 Task: Create a due date automation trigger when advanced on, on the monday before a card is due add fields with all custom fields completed at 11:00 AM.
Action: Mouse moved to (1113, 326)
Screenshot: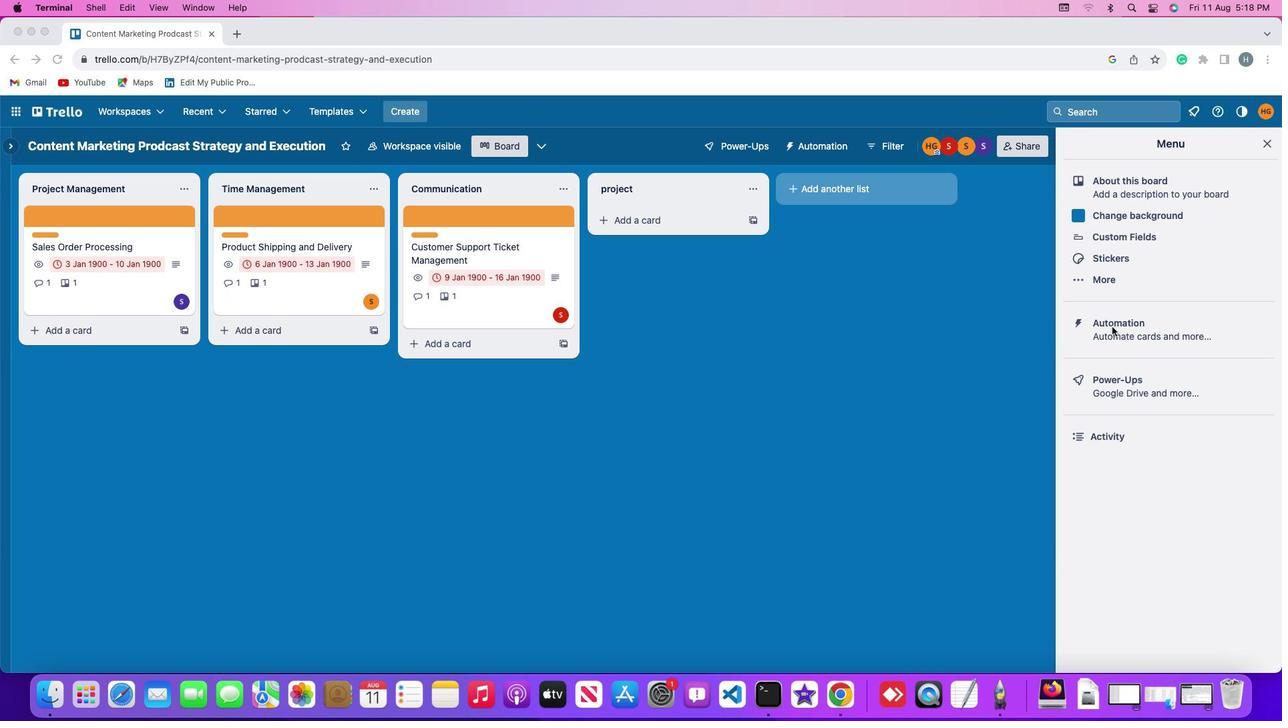 
Action: Mouse pressed left at (1113, 326)
Screenshot: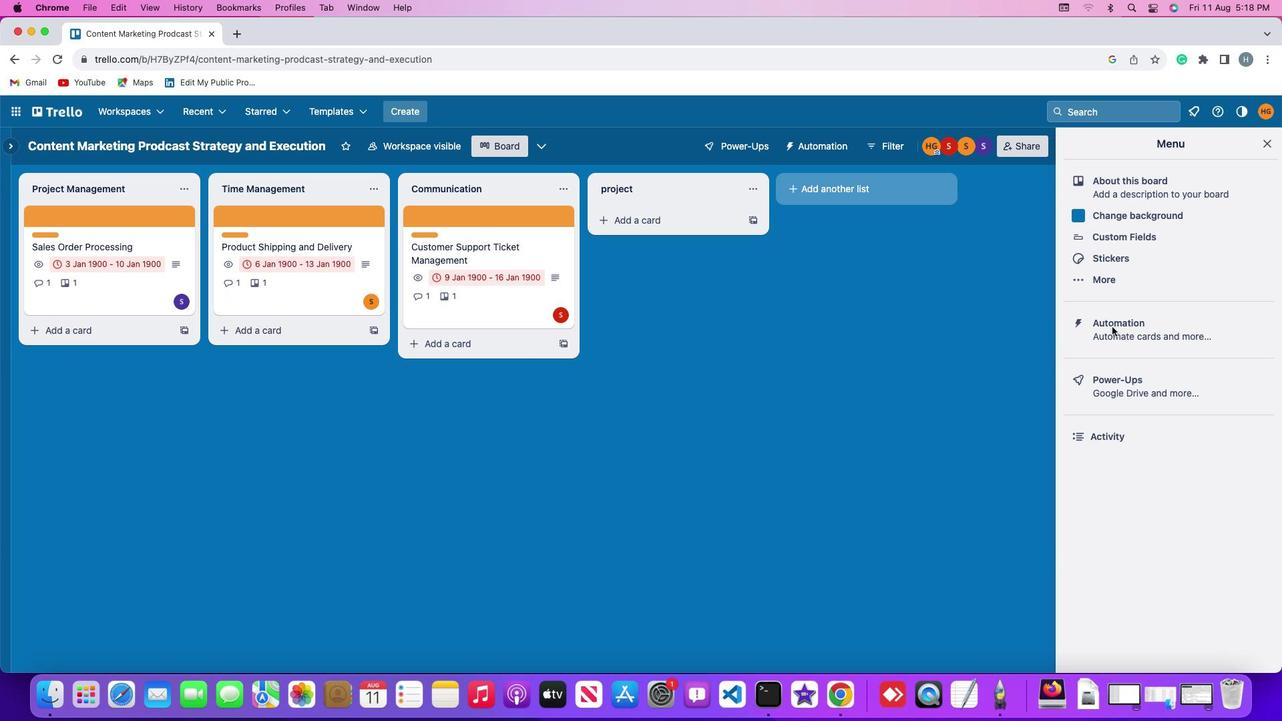
Action: Mouse pressed left at (1113, 326)
Screenshot: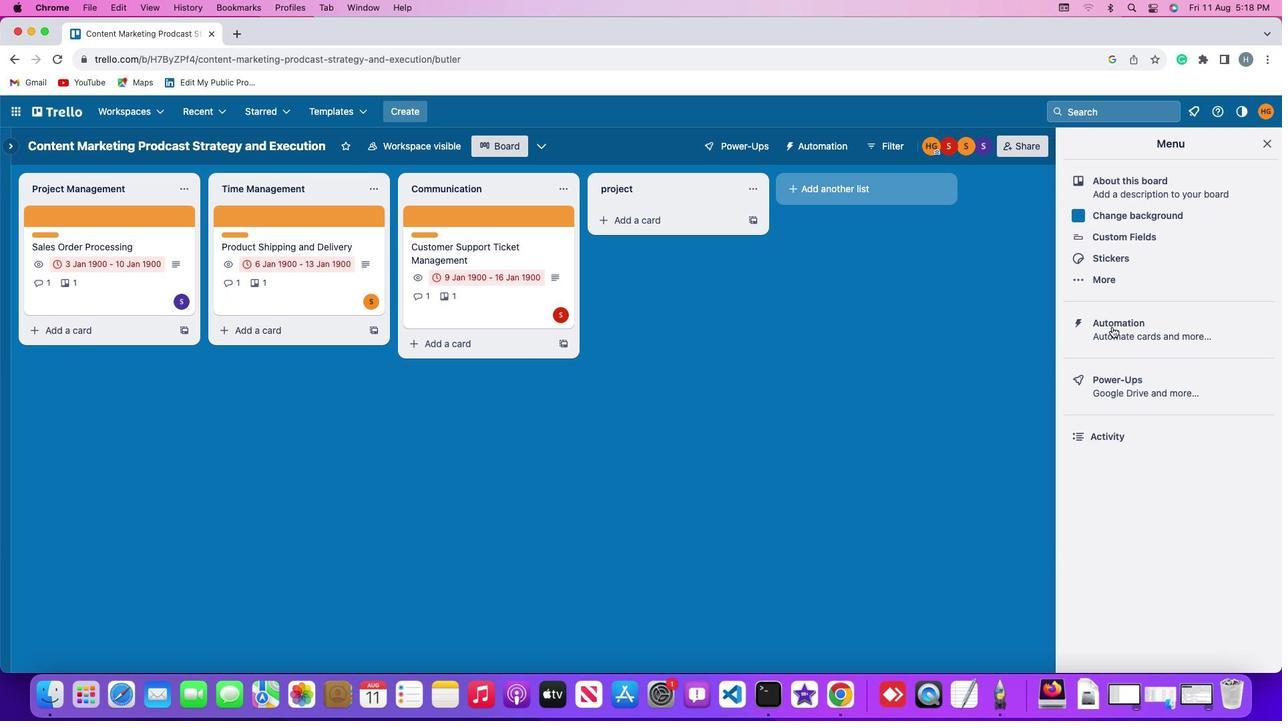 
Action: Mouse moved to (74, 319)
Screenshot: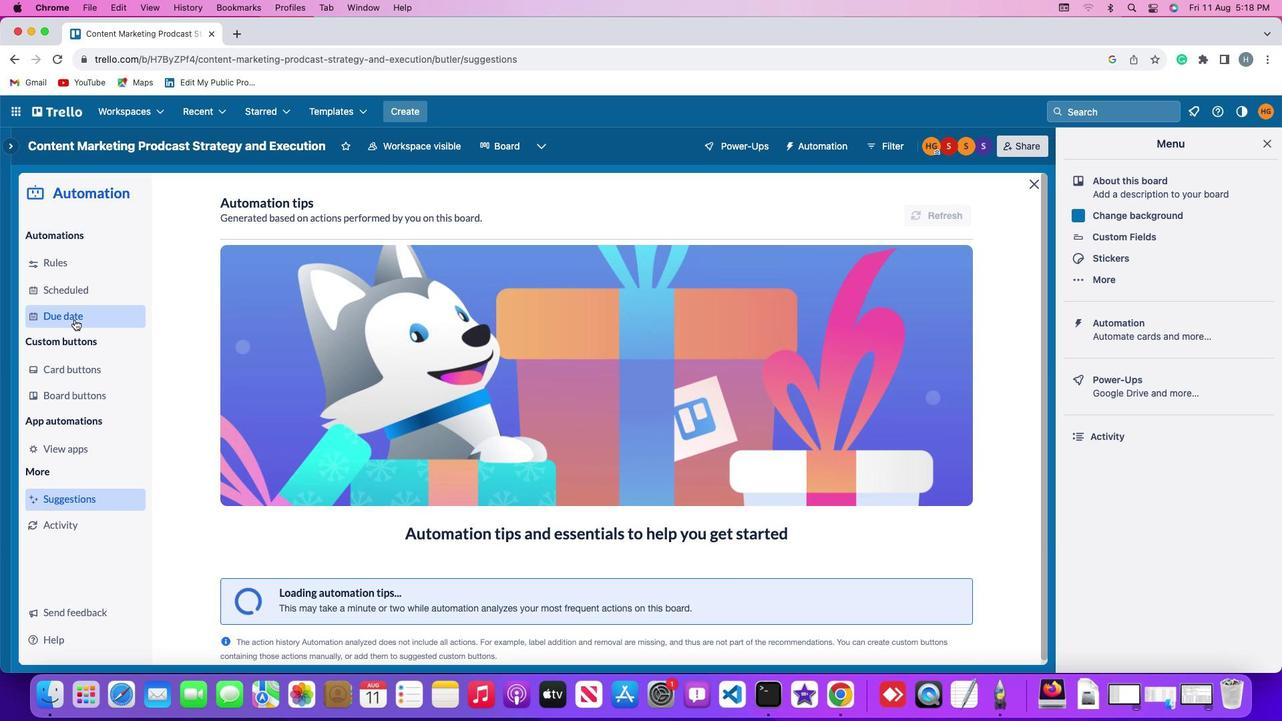 
Action: Mouse pressed left at (74, 319)
Screenshot: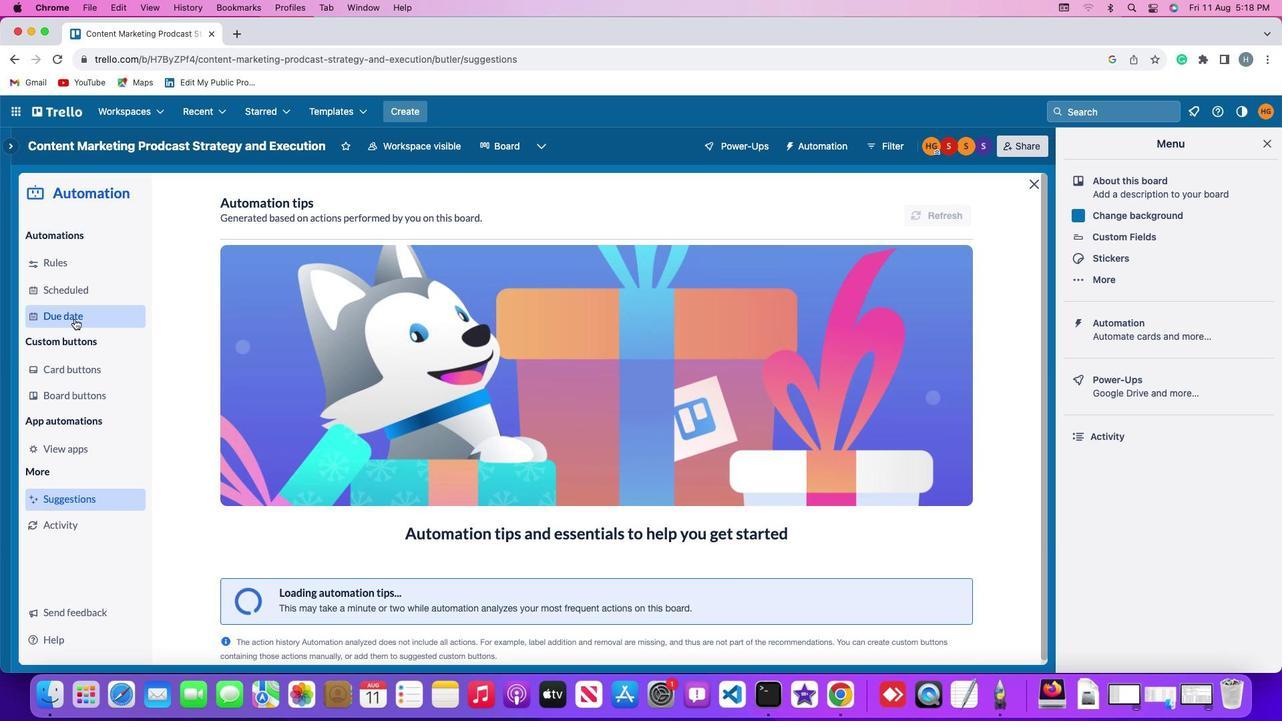 
Action: Mouse moved to (902, 208)
Screenshot: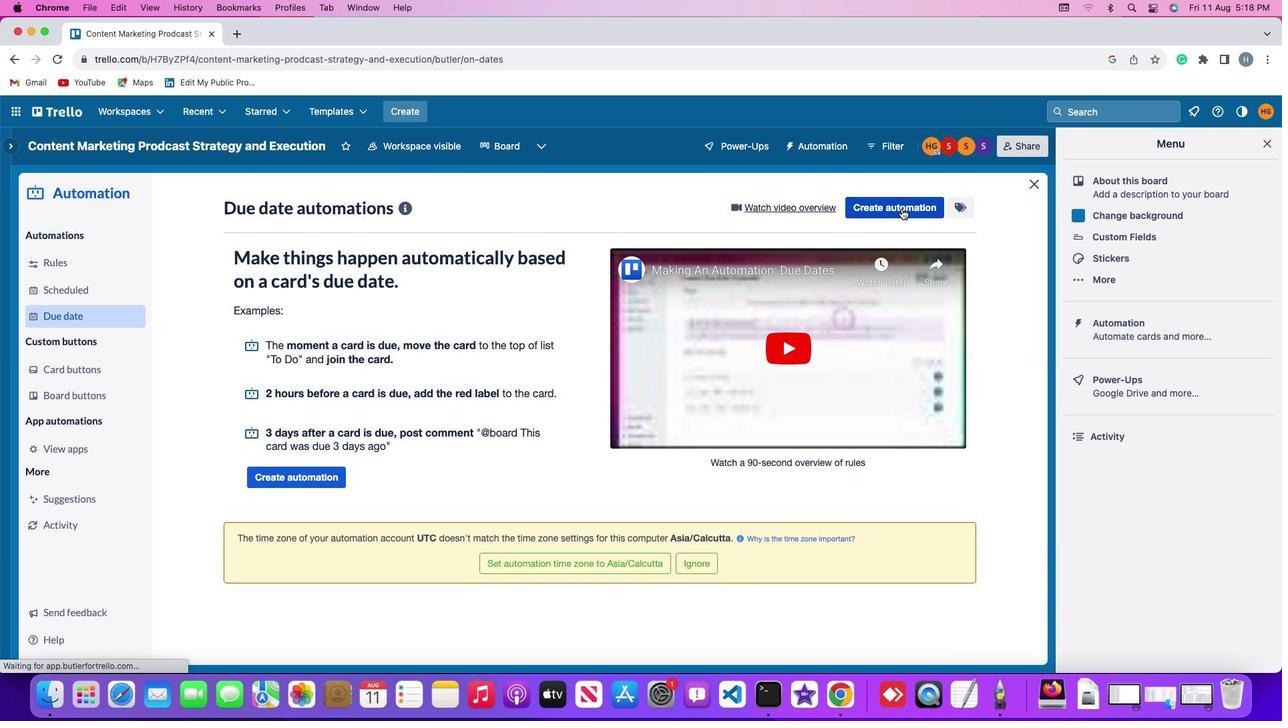 
Action: Mouse pressed left at (902, 208)
Screenshot: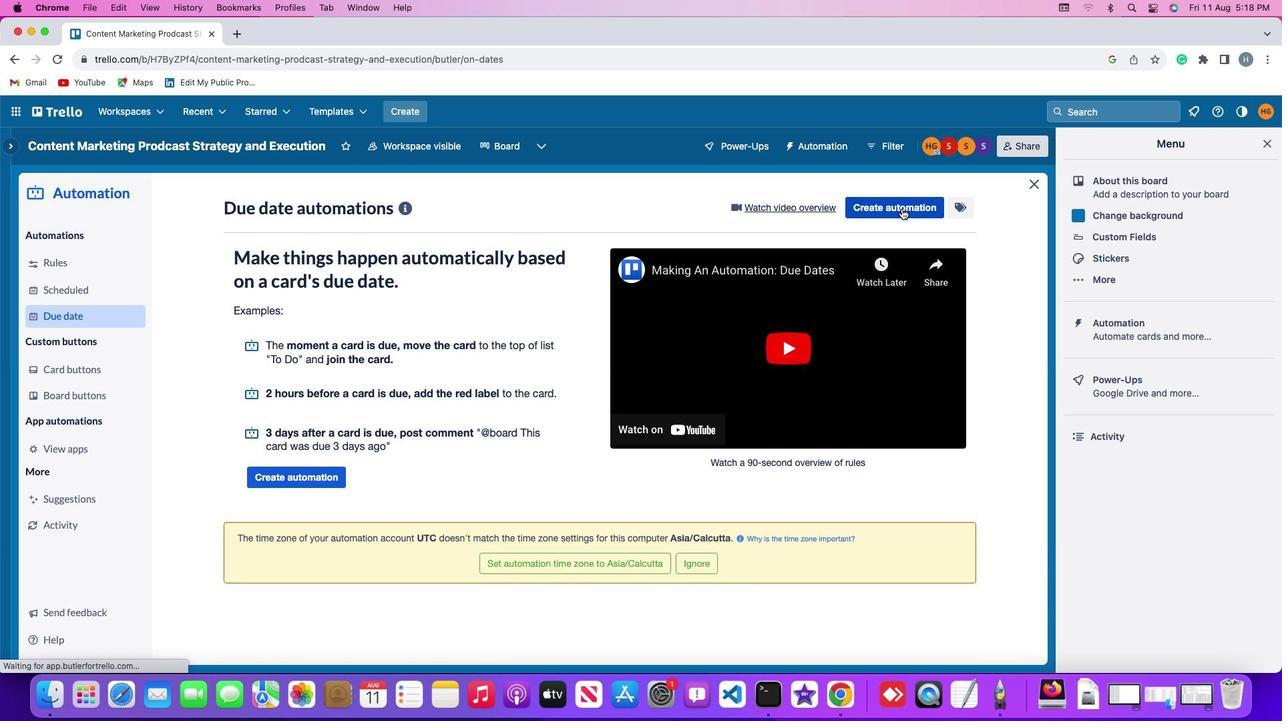 
Action: Mouse moved to (257, 333)
Screenshot: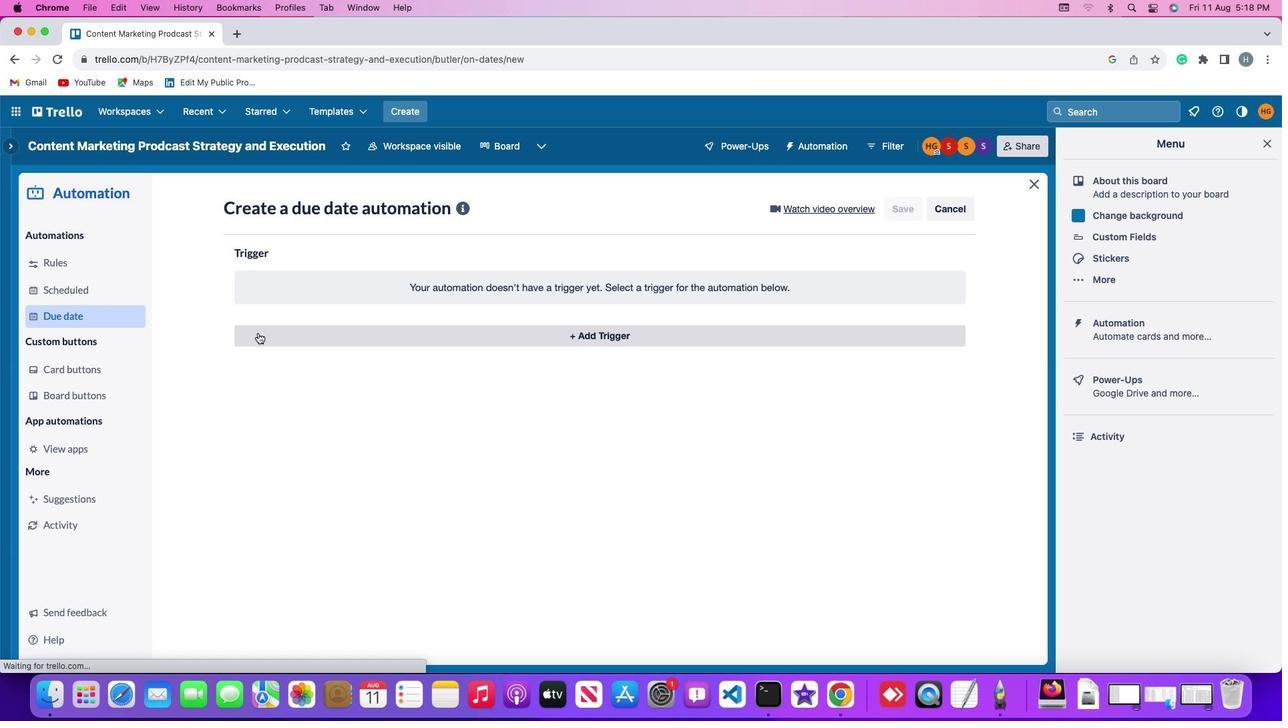 
Action: Mouse pressed left at (257, 333)
Screenshot: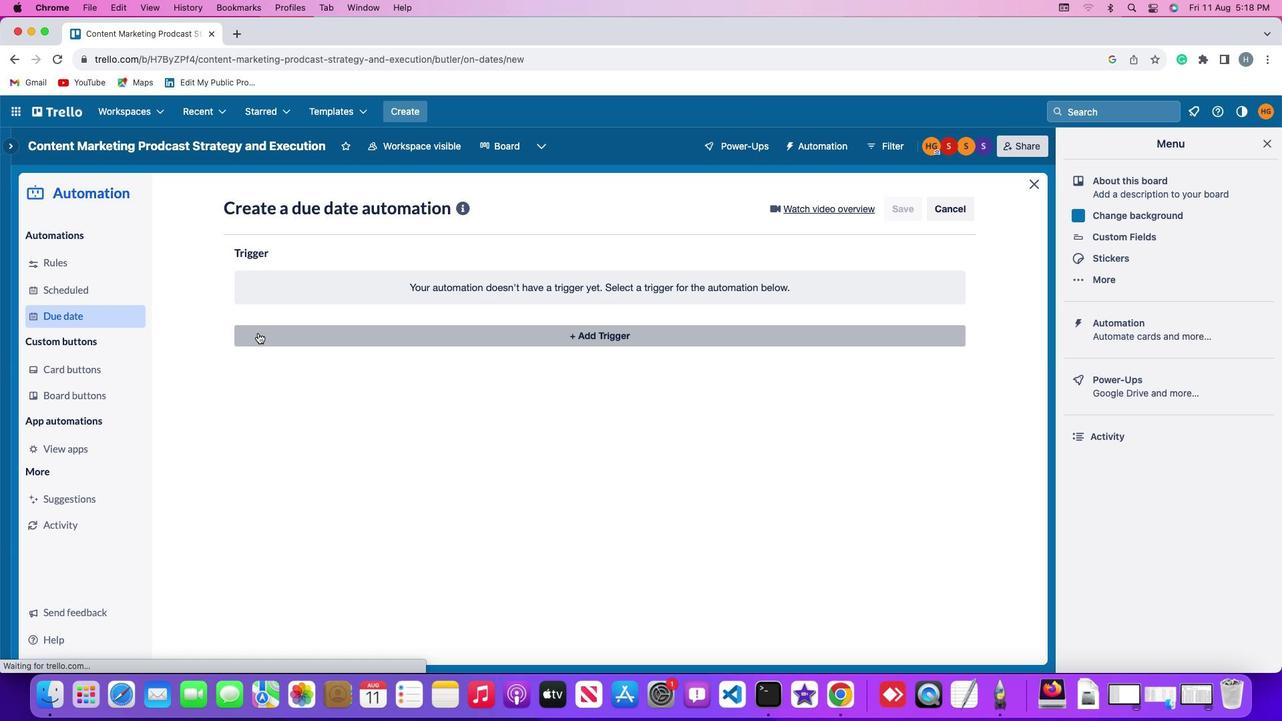
Action: Mouse moved to (294, 584)
Screenshot: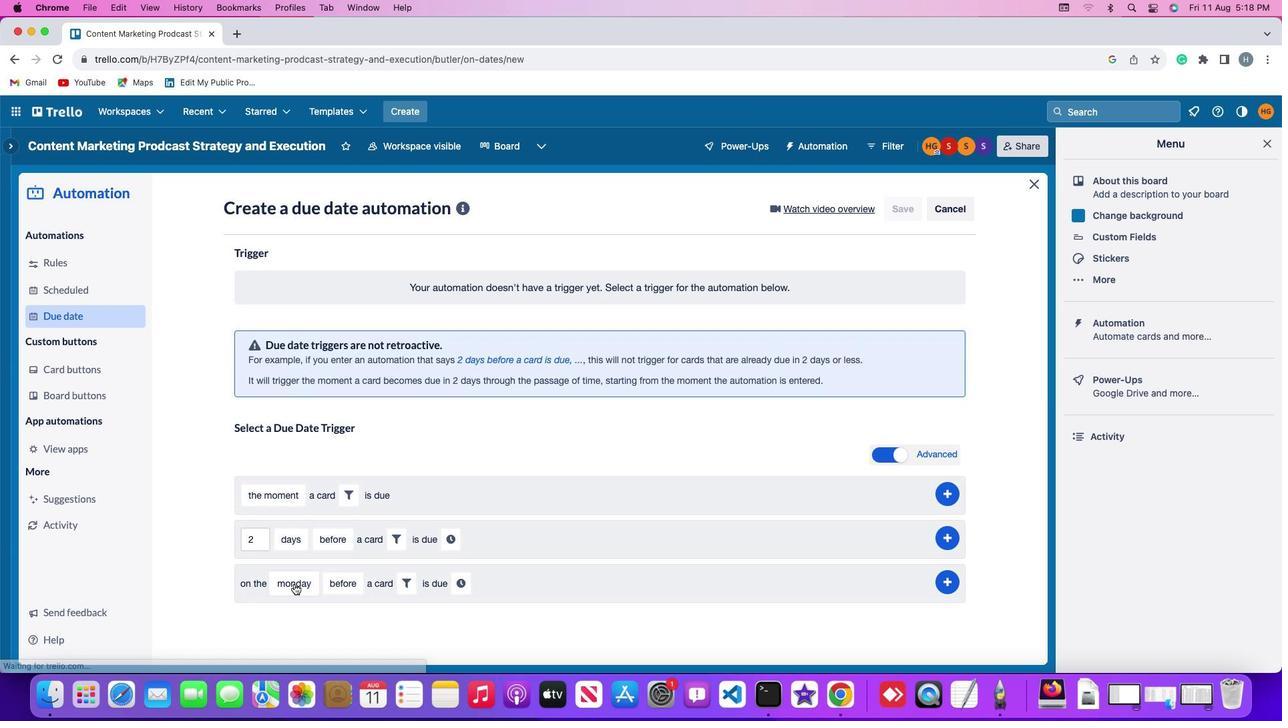 
Action: Mouse pressed left at (294, 584)
Screenshot: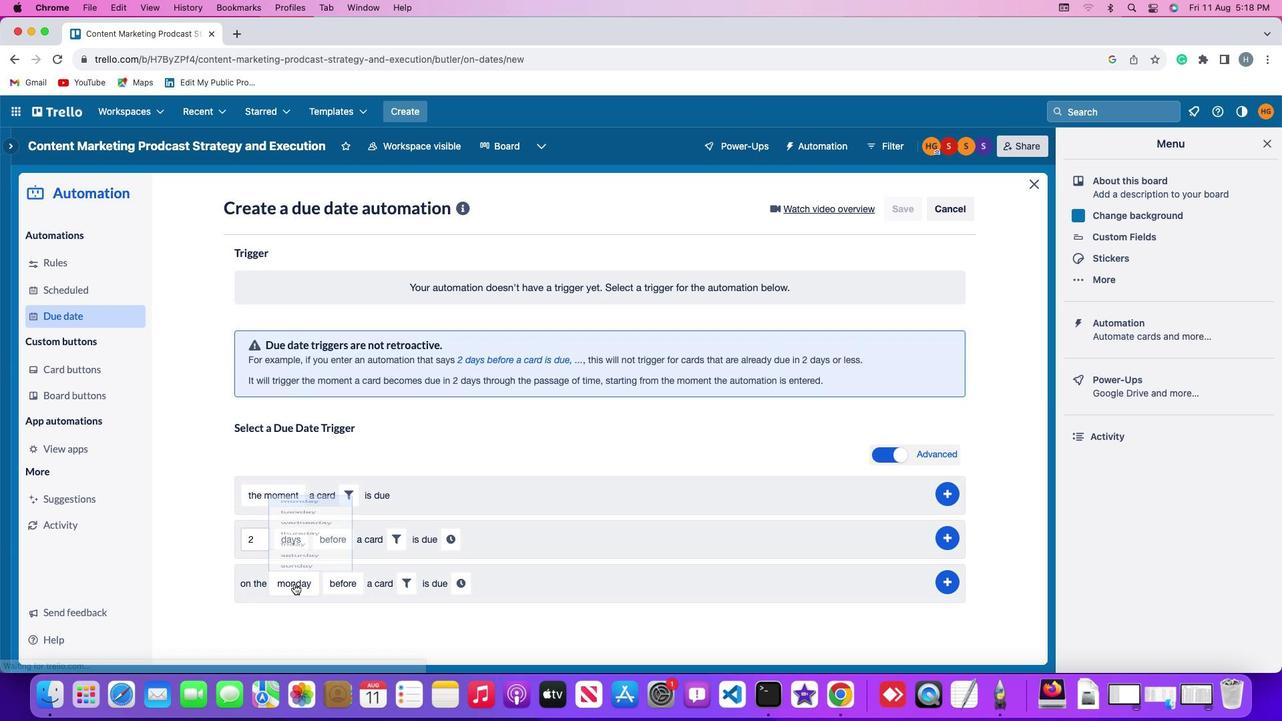 
Action: Mouse moved to (300, 397)
Screenshot: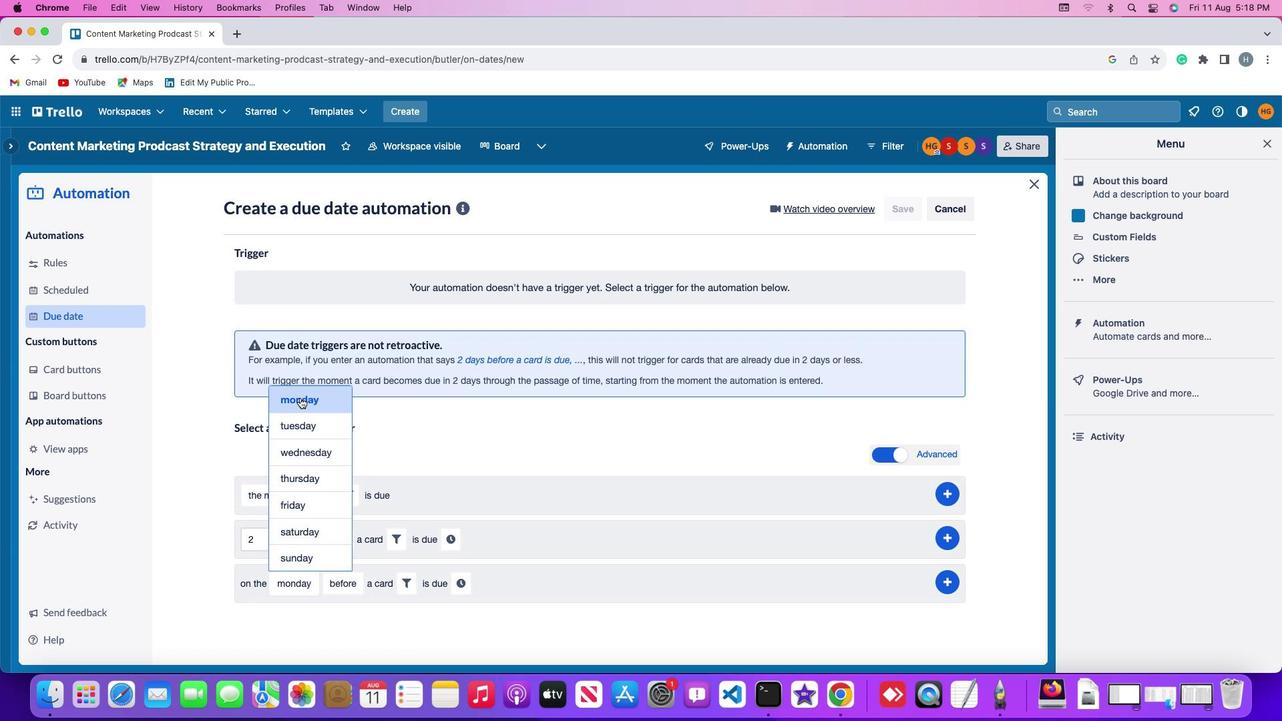 
Action: Mouse pressed left at (300, 397)
Screenshot: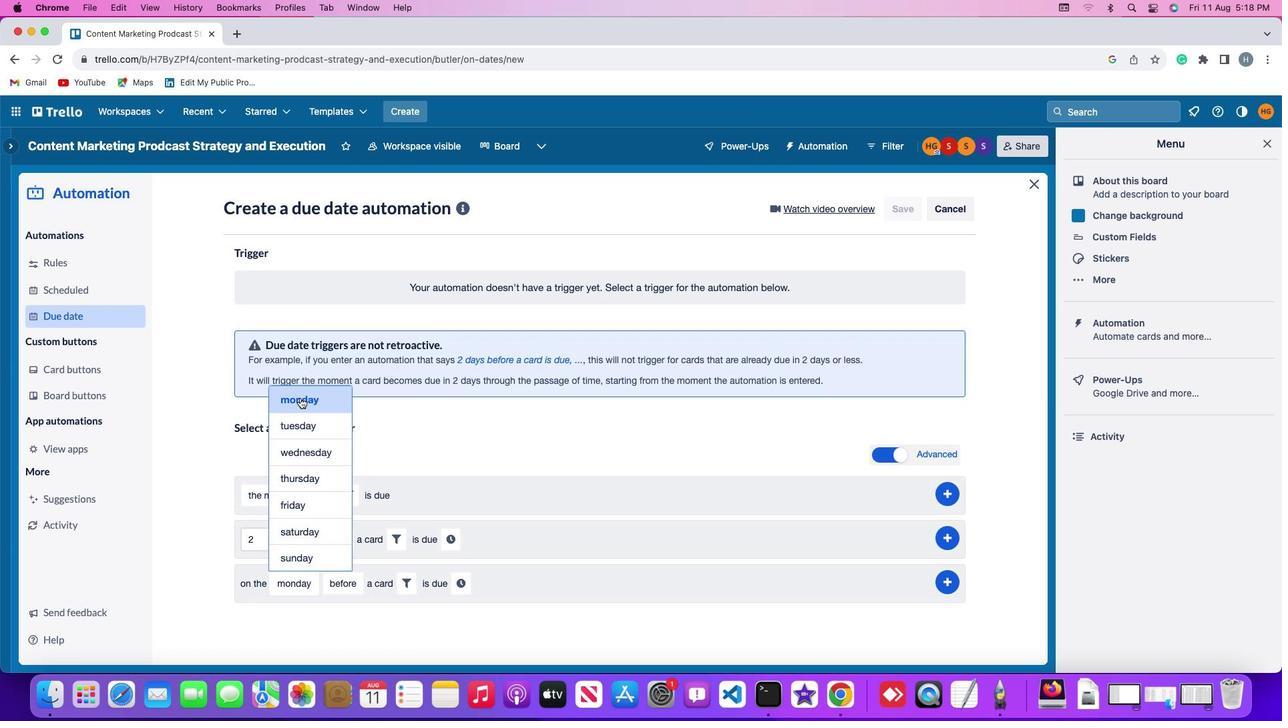 
Action: Mouse moved to (342, 578)
Screenshot: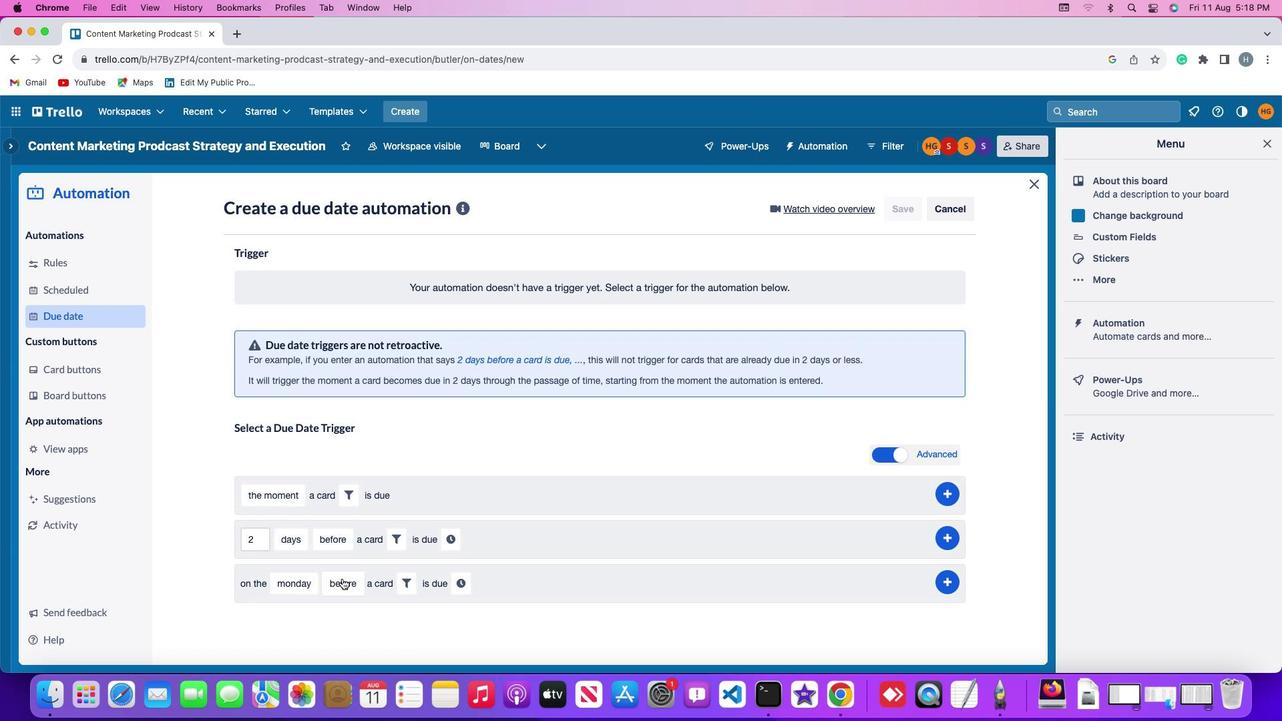 
Action: Mouse pressed left at (342, 578)
Screenshot: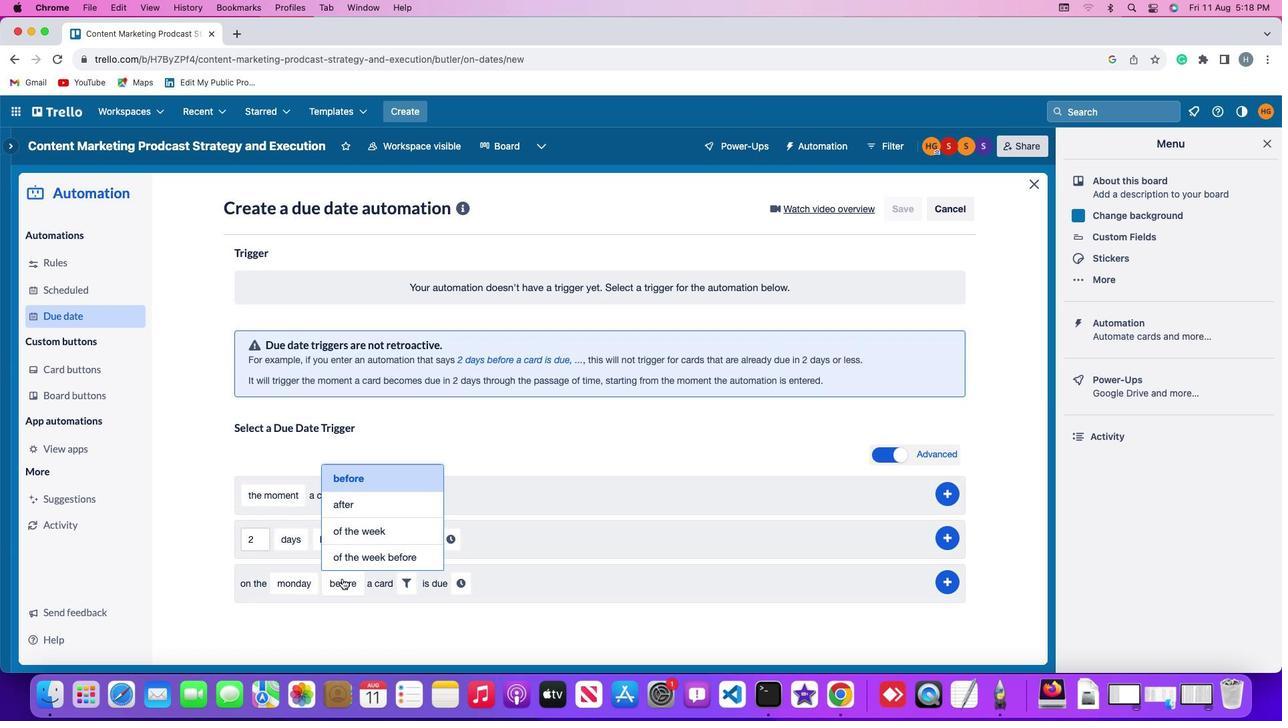 
Action: Mouse moved to (362, 474)
Screenshot: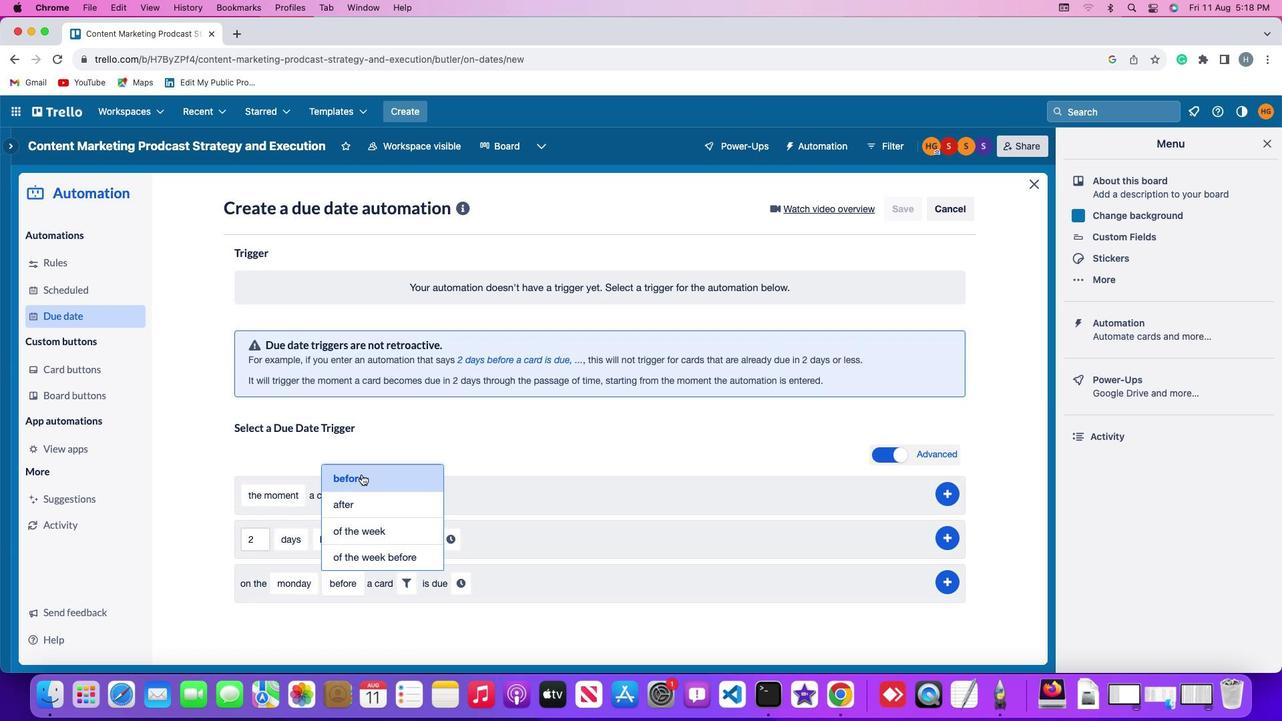 
Action: Mouse pressed left at (362, 474)
Screenshot: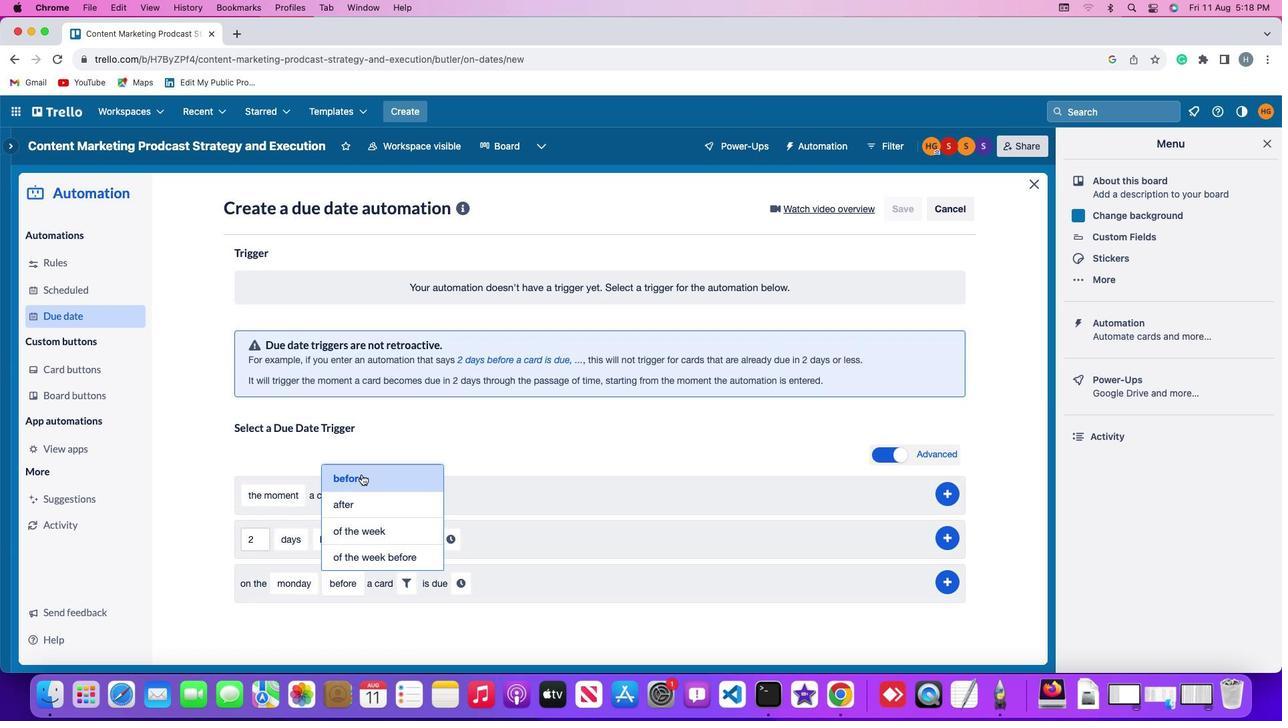 
Action: Mouse moved to (406, 582)
Screenshot: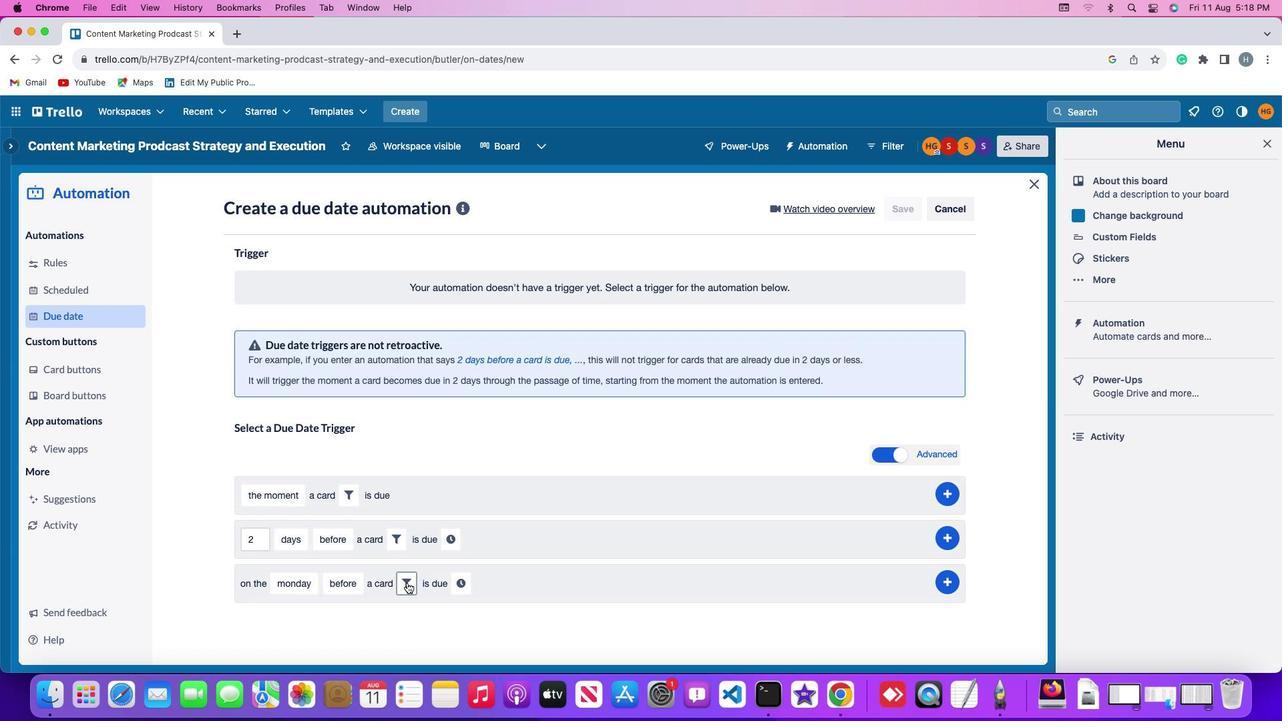 
Action: Mouse pressed left at (406, 582)
Screenshot: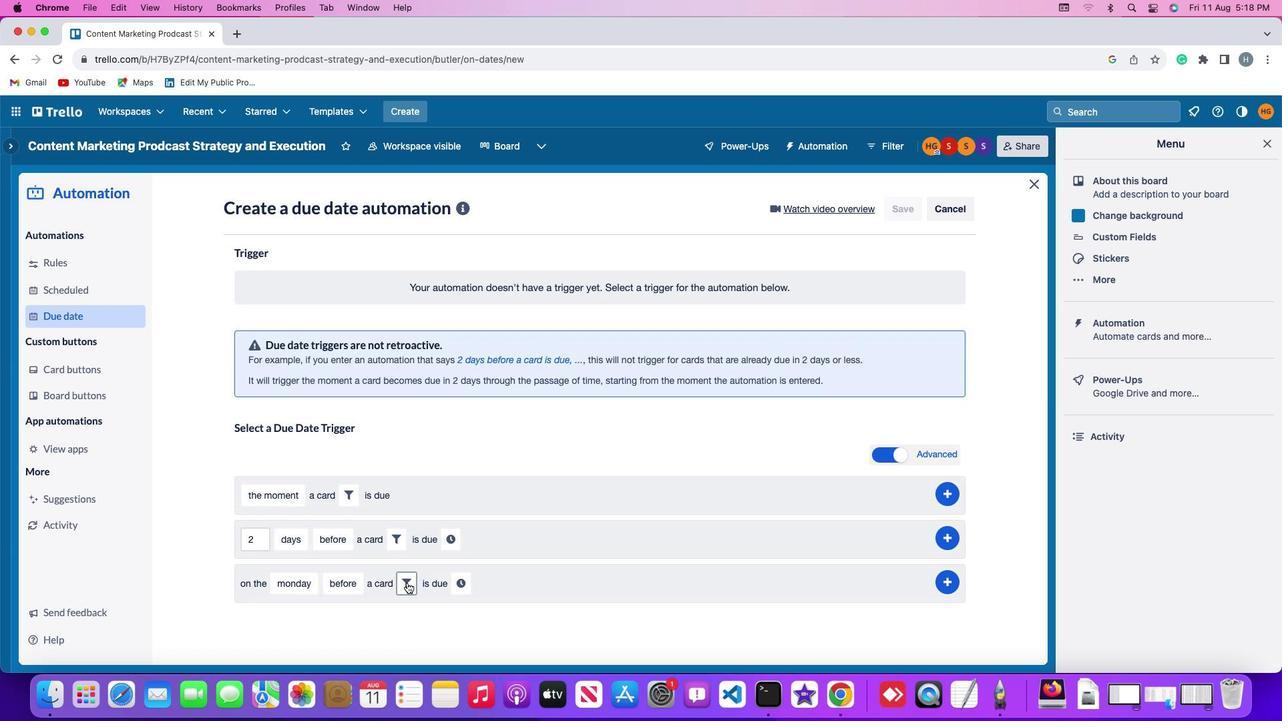 
Action: Mouse moved to (627, 628)
Screenshot: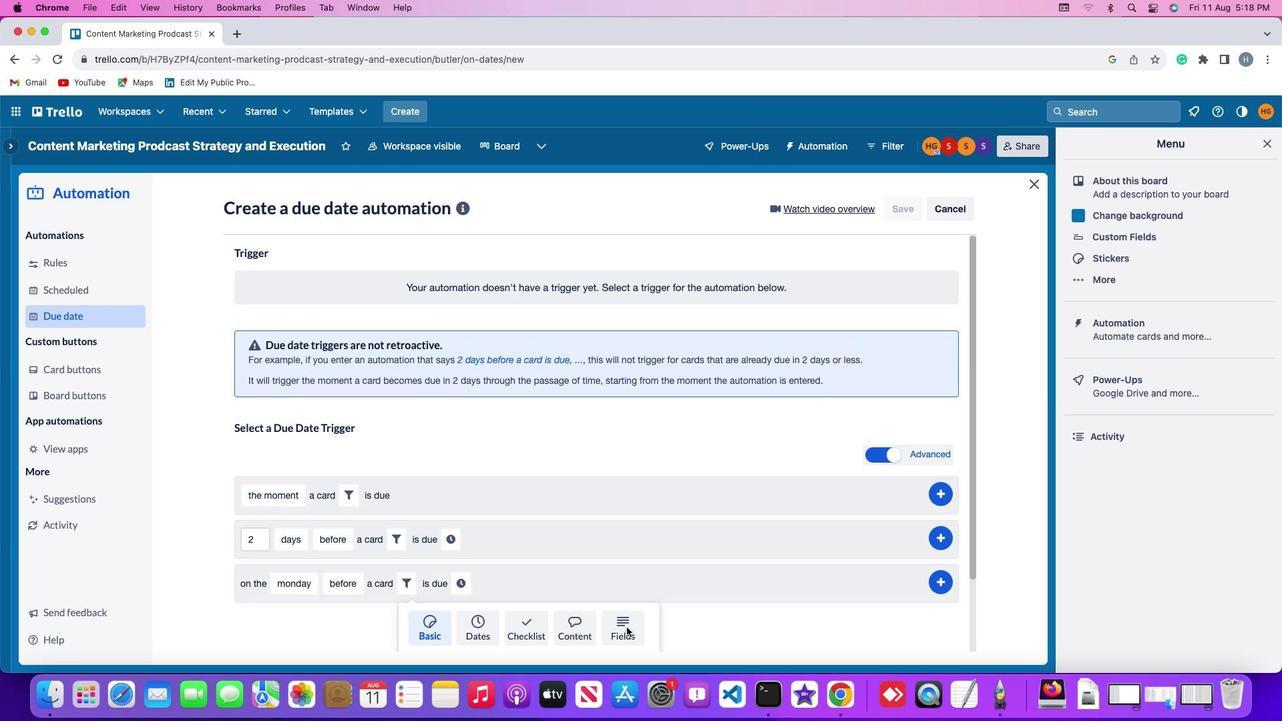 
Action: Mouse pressed left at (627, 628)
Screenshot: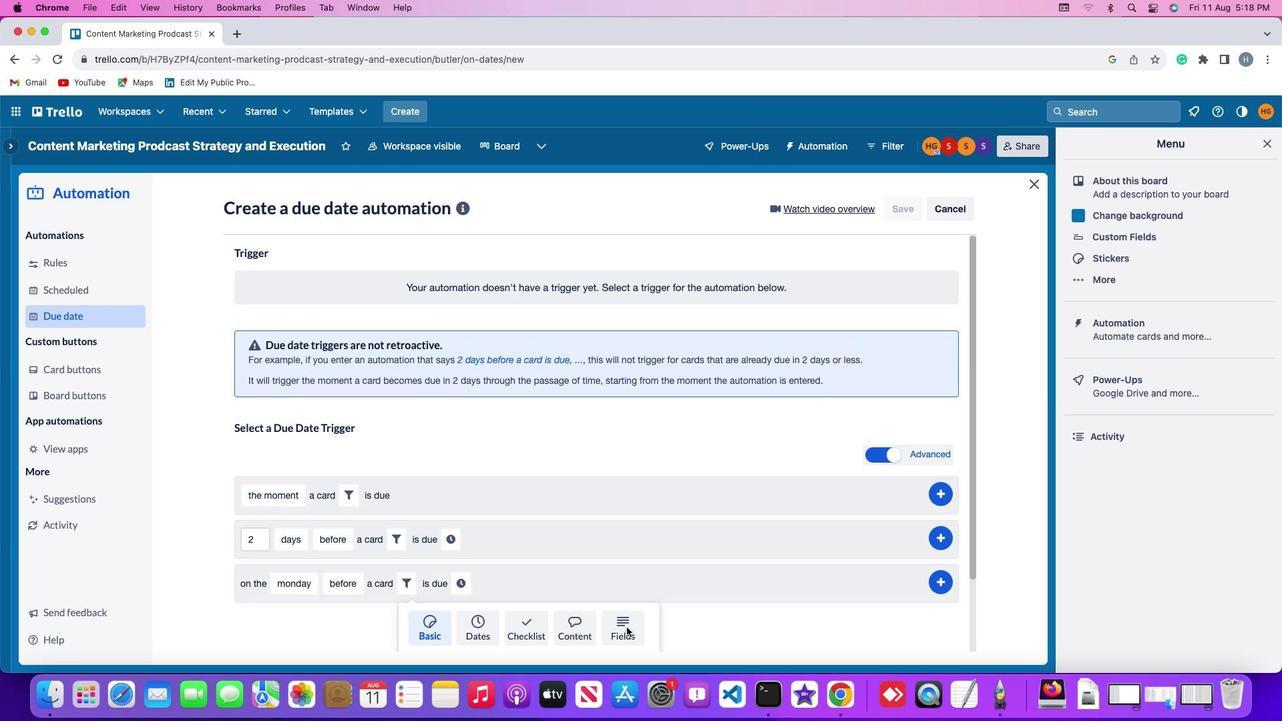 
Action: Mouse moved to (334, 632)
Screenshot: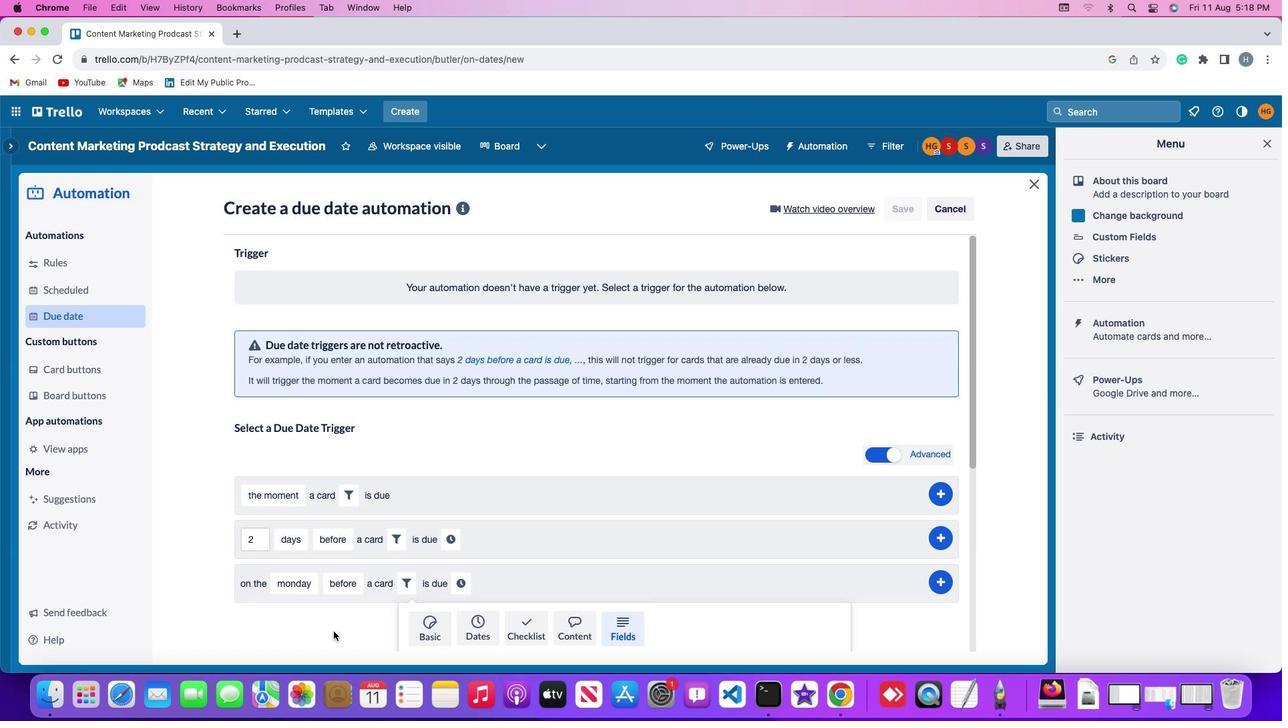 
Action: Mouse scrolled (334, 632) with delta (0, 0)
Screenshot: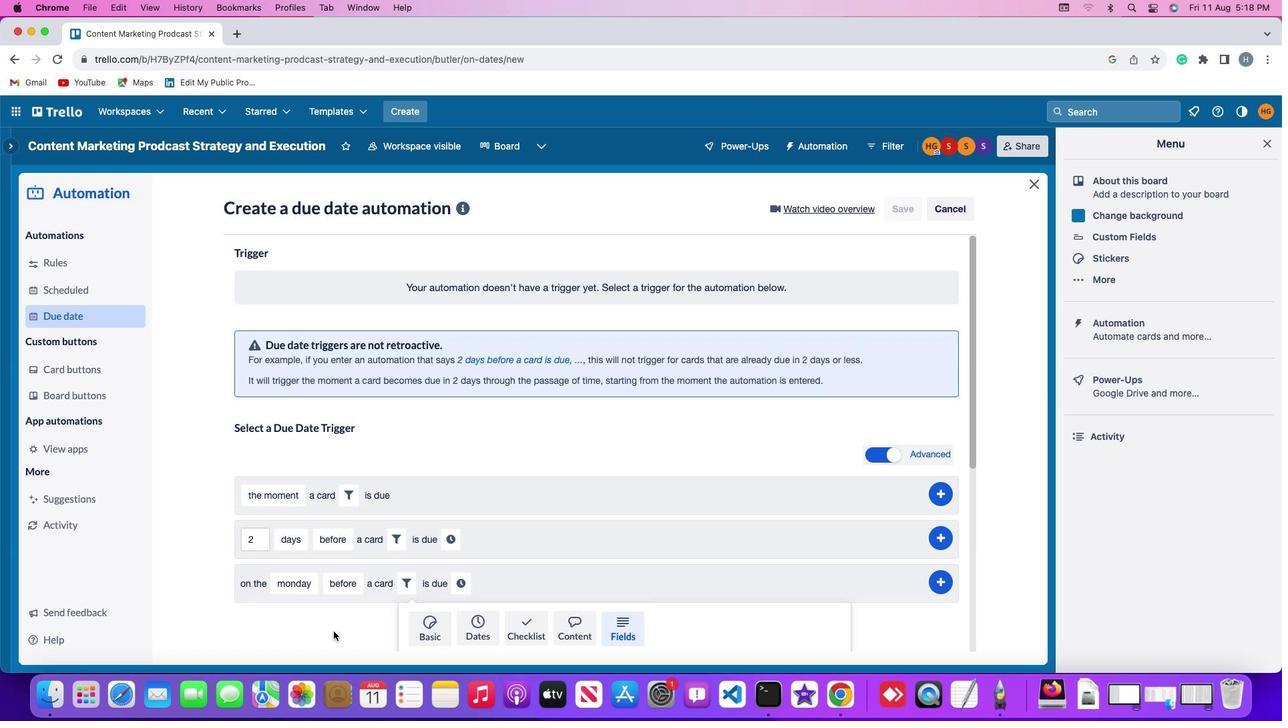 
Action: Mouse scrolled (334, 632) with delta (0, 0)
Screenshot: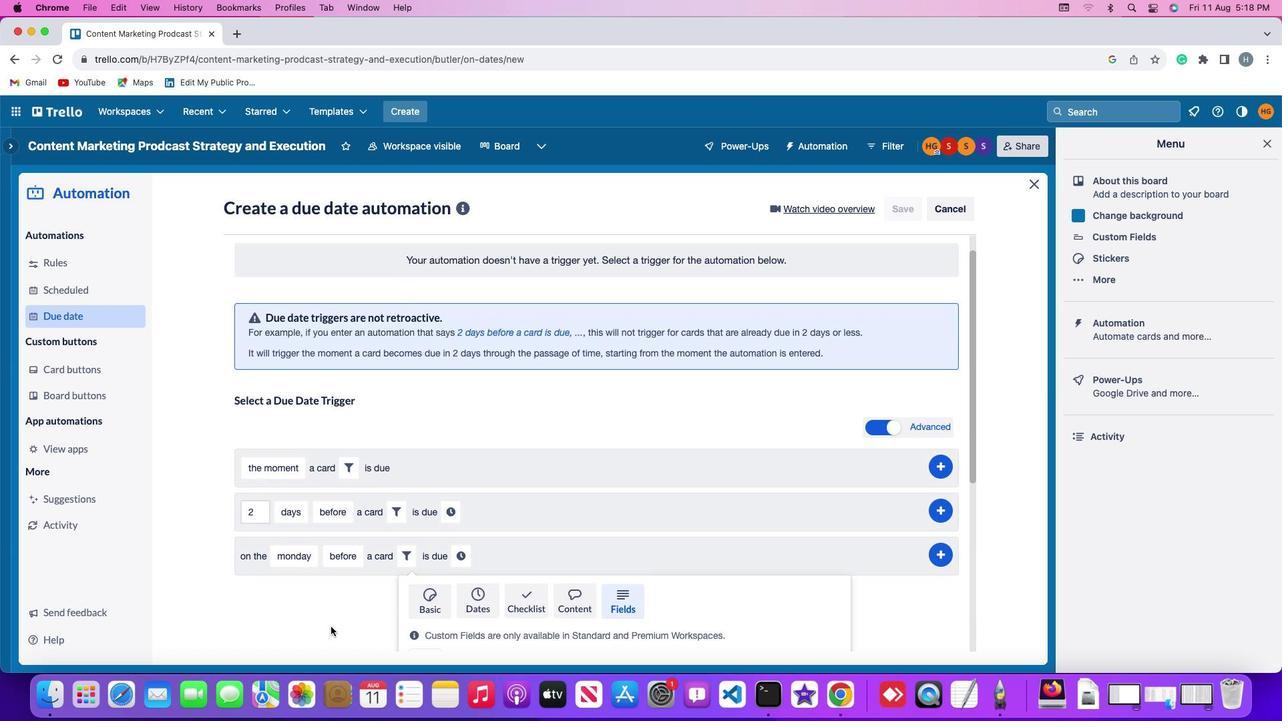 
Action: Mouse scrolled (334, 632) with delta (0, -2)
Screenshot: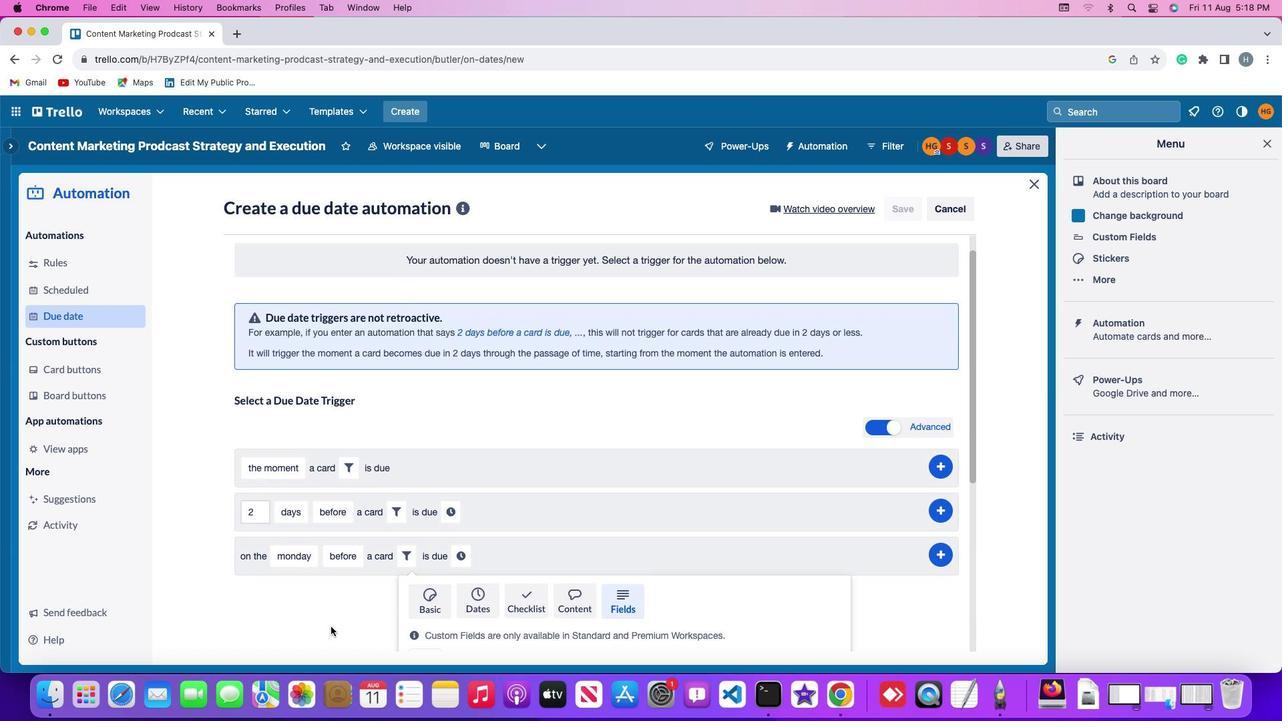 
Action: Mouse scrolled (334, 632) with delta (0, -3)
Screenshot: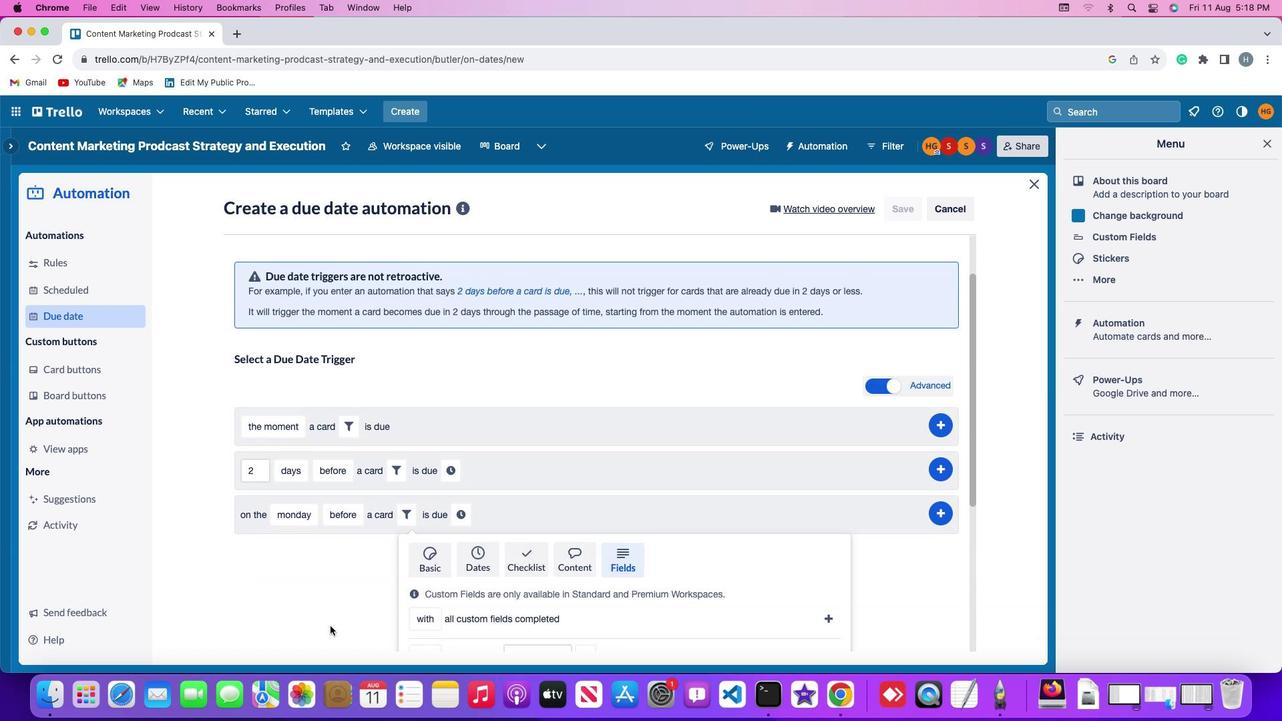 
Action: Mouse moved to (332, 630)
Screenshot: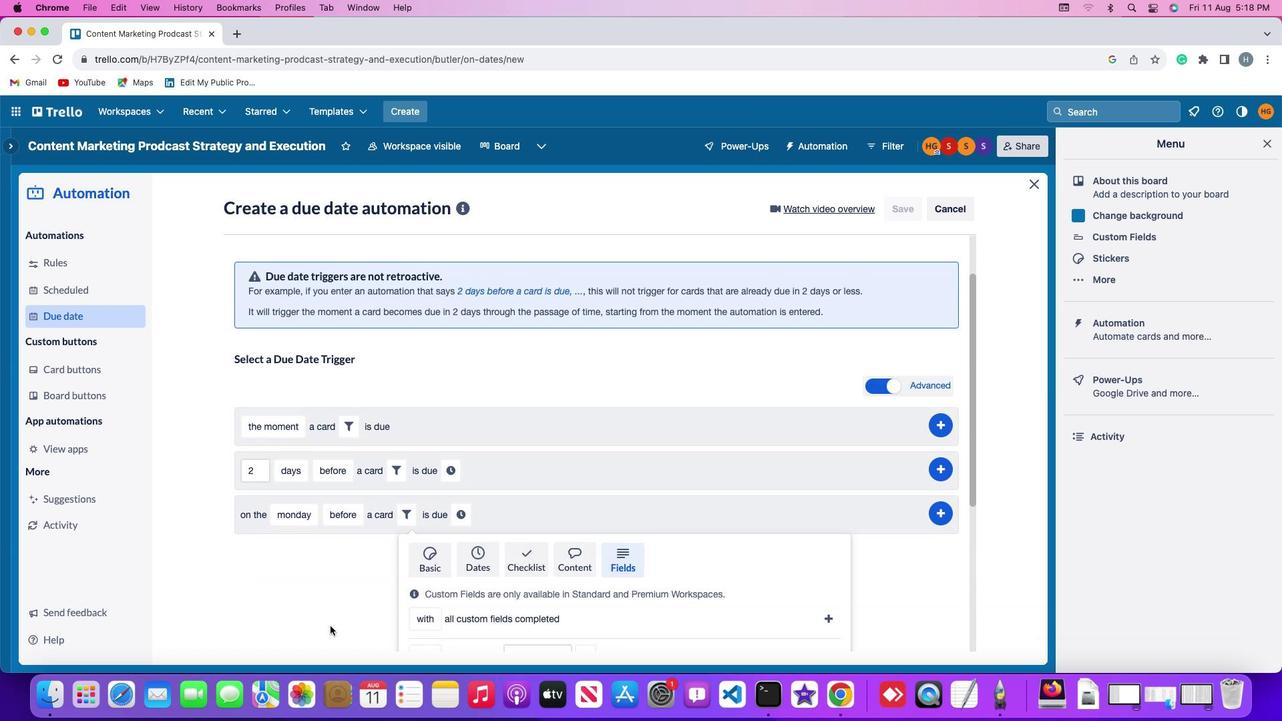 
Action: Mouse scrolled (332, 630) with delta (0, -4)
Screenshot: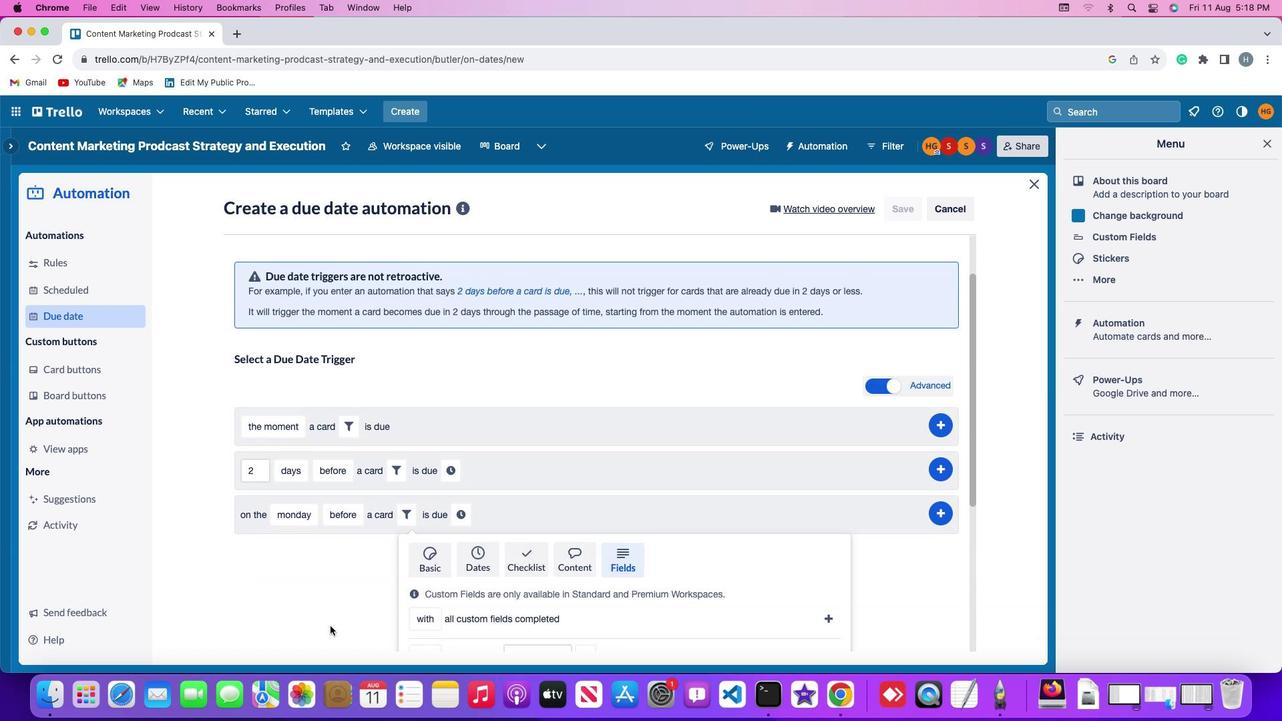 
Action: Mouse moved to (330, 626)
Screenshot: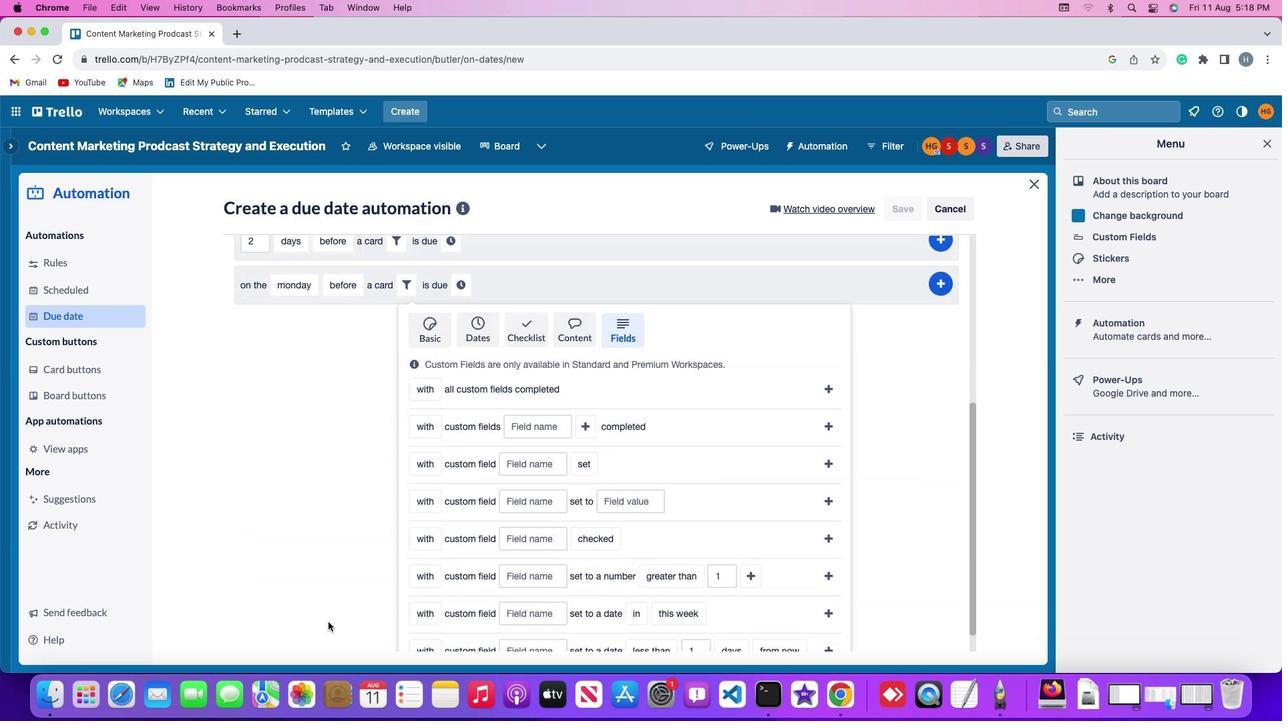 
Action: Mouse scrolled (330, 626) with delta (0, -4)
Screenshot: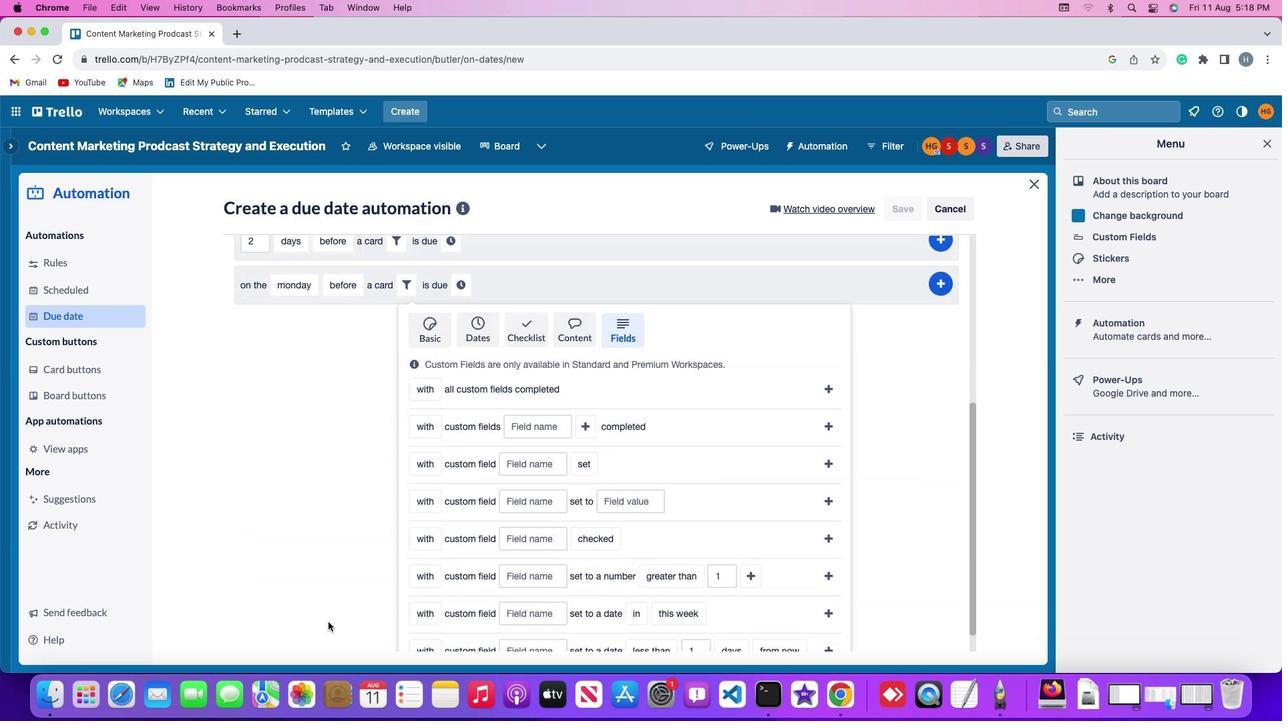 
Action: Mouse moved to (428, 362)
Screenshot: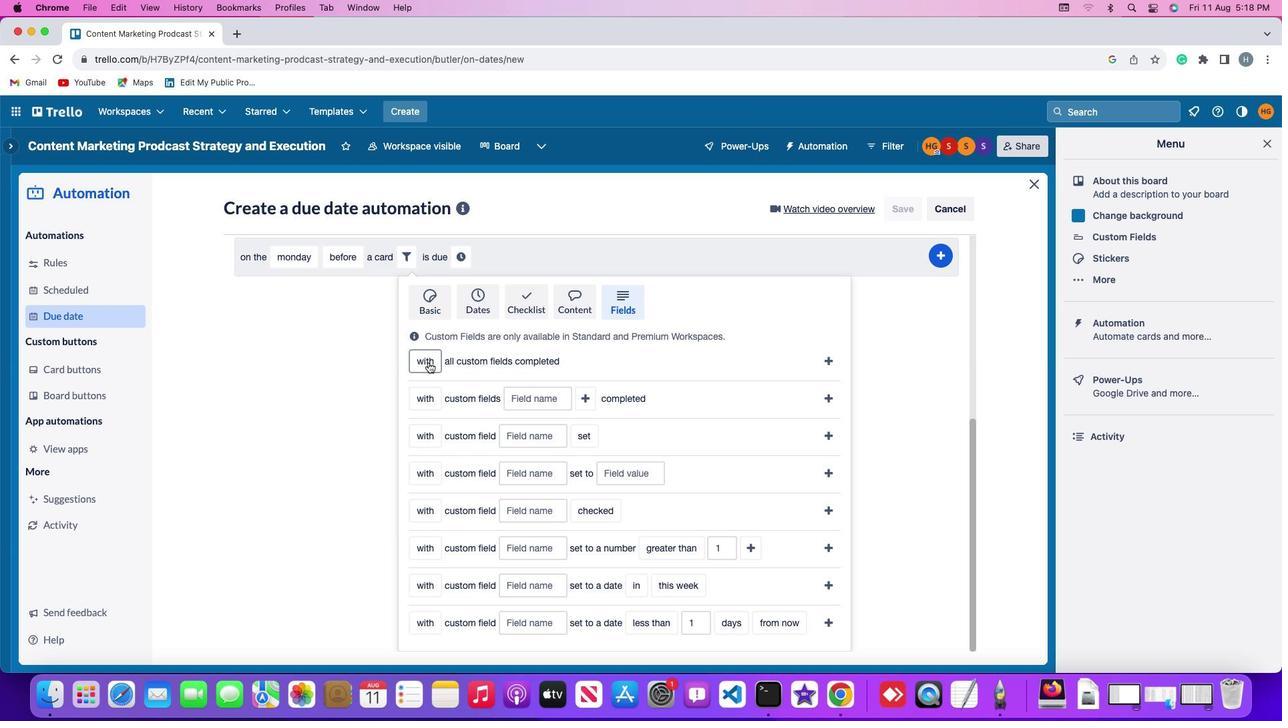 
Action: Mouse pressed left at (428, 362)
Screenshot: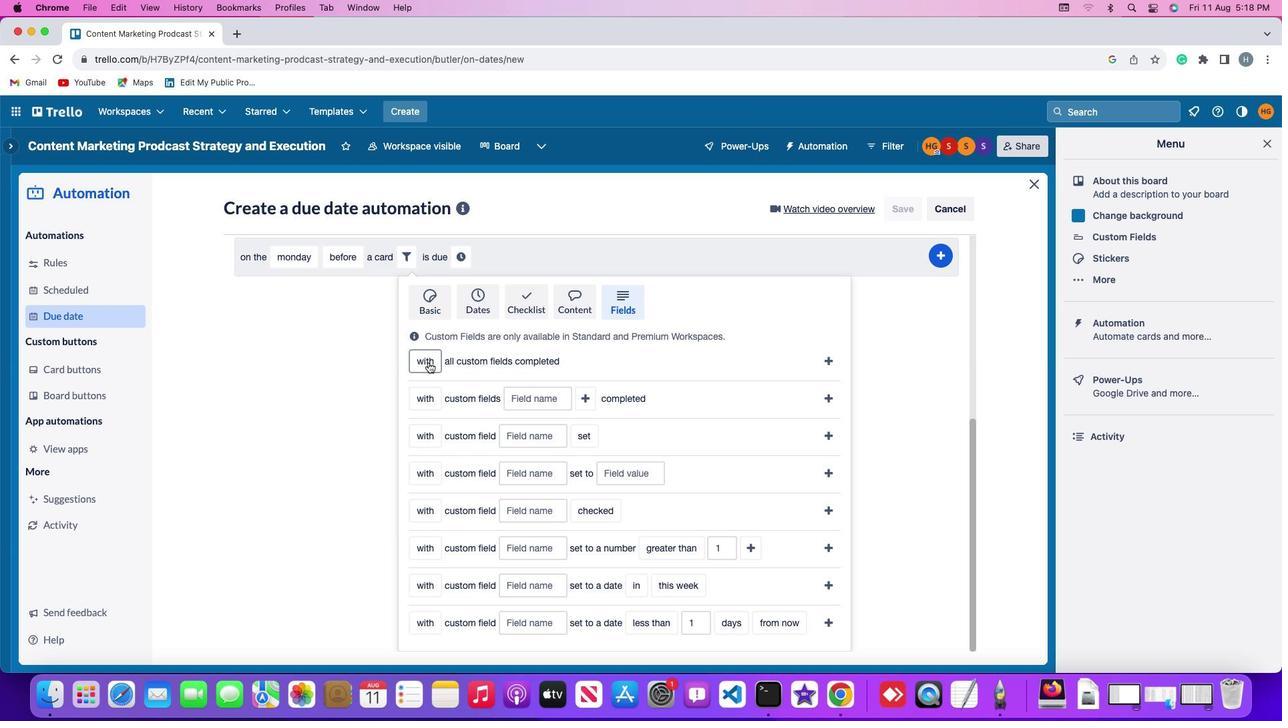 
Action: Mouse moved to (430, 387)
Screenshot: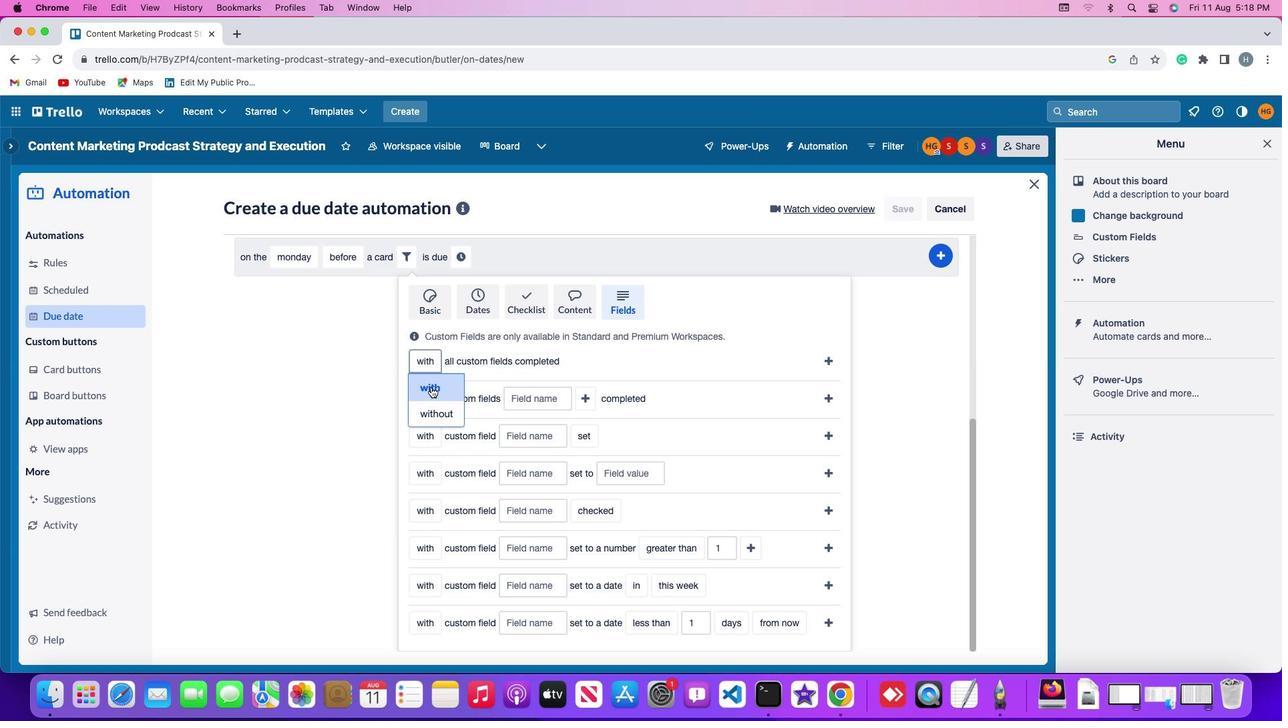 
Action: Mouse pressed left at (430, 387)
Screenshot: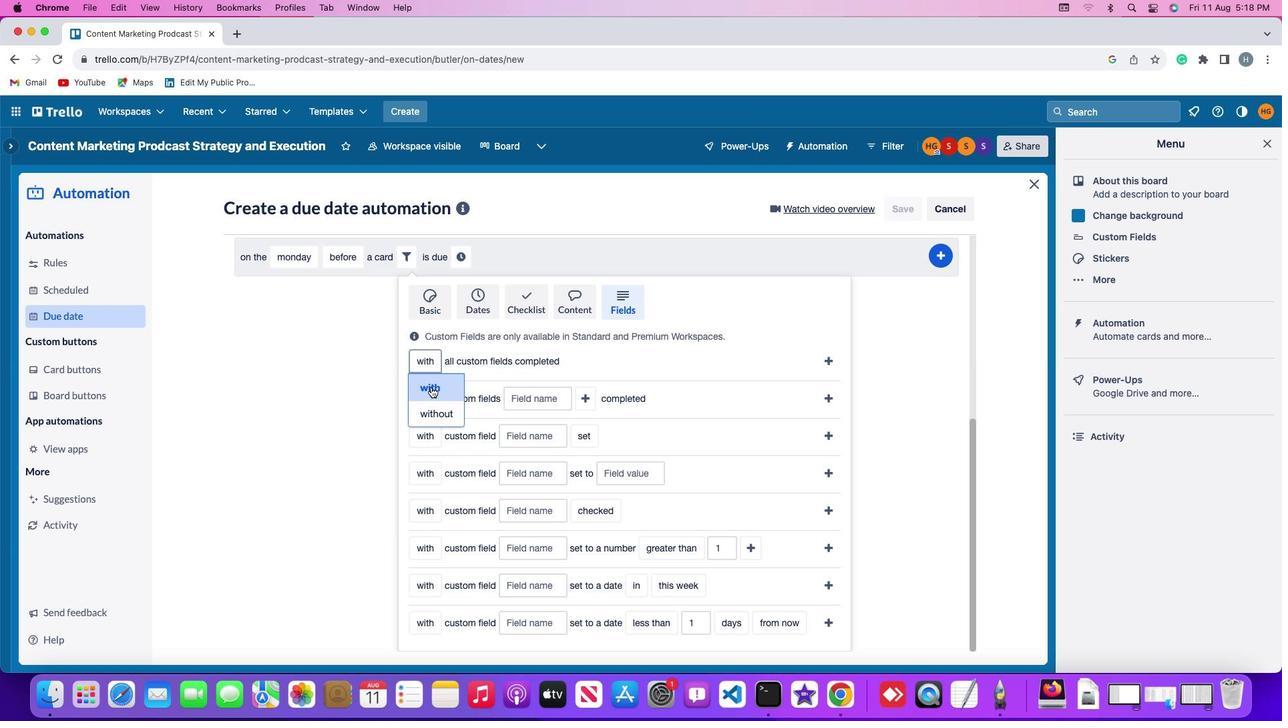
Action: Mouse moved to (827, 358)
Screenshot: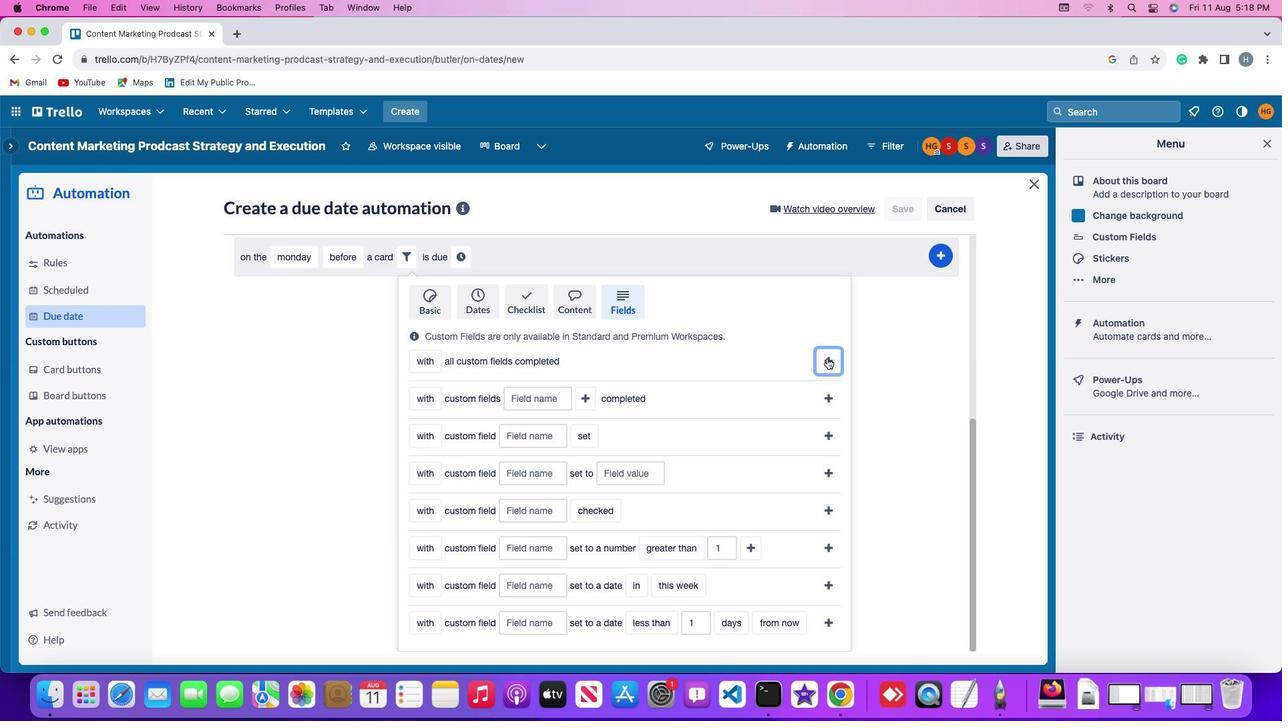 
Action: Mouse pressed left at (827, 358)
Screenshot: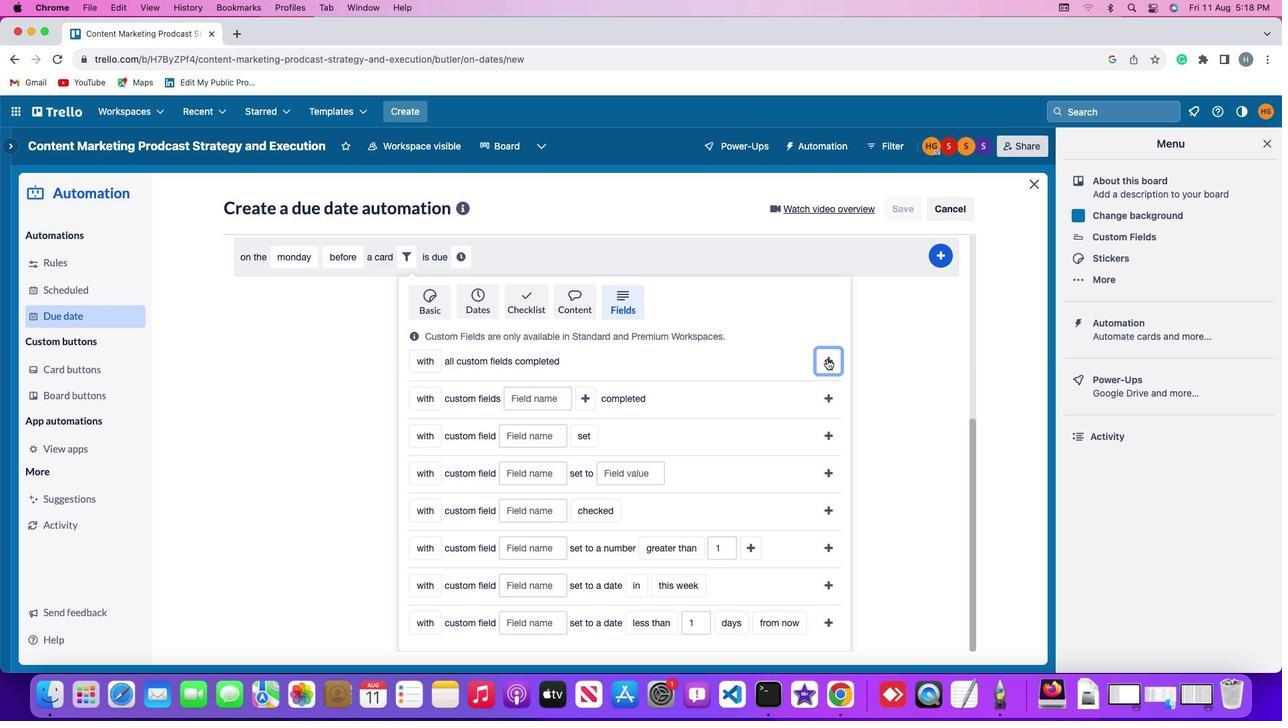
Action: Mouse moved to (629, 580)
Screenshot: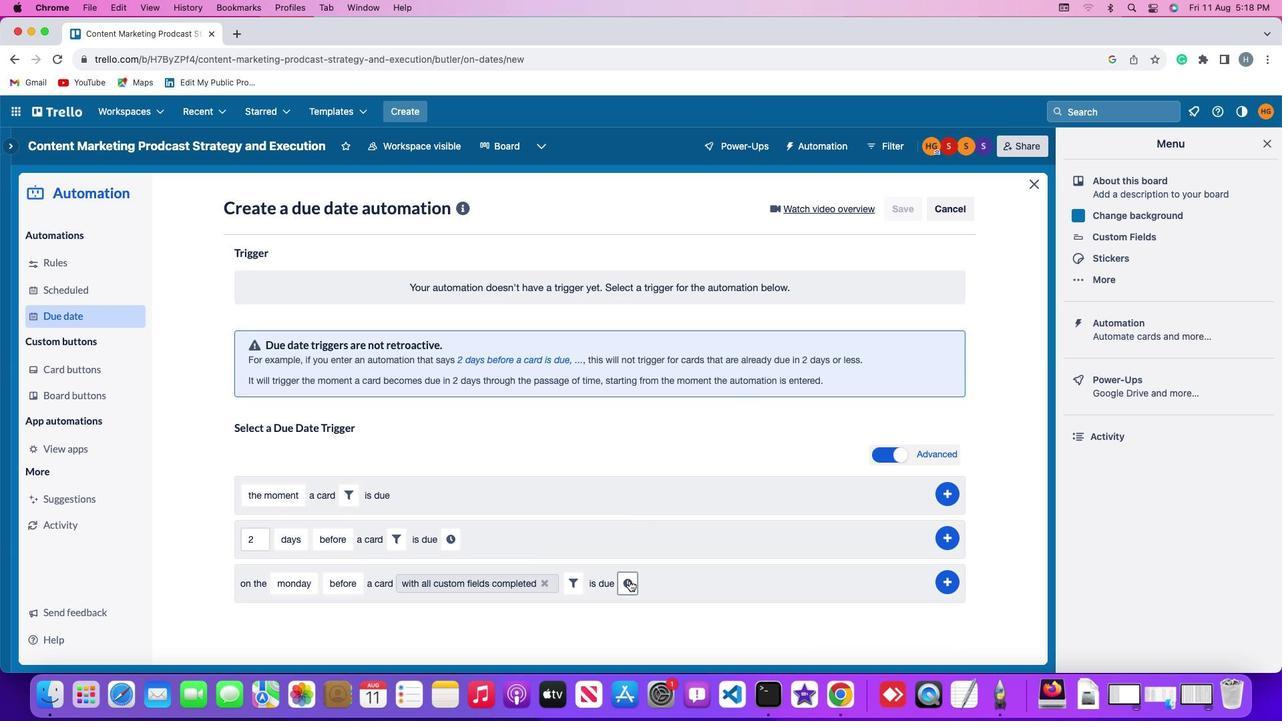 
Action: Mouse pressed left at (629, 580)
Screenshot: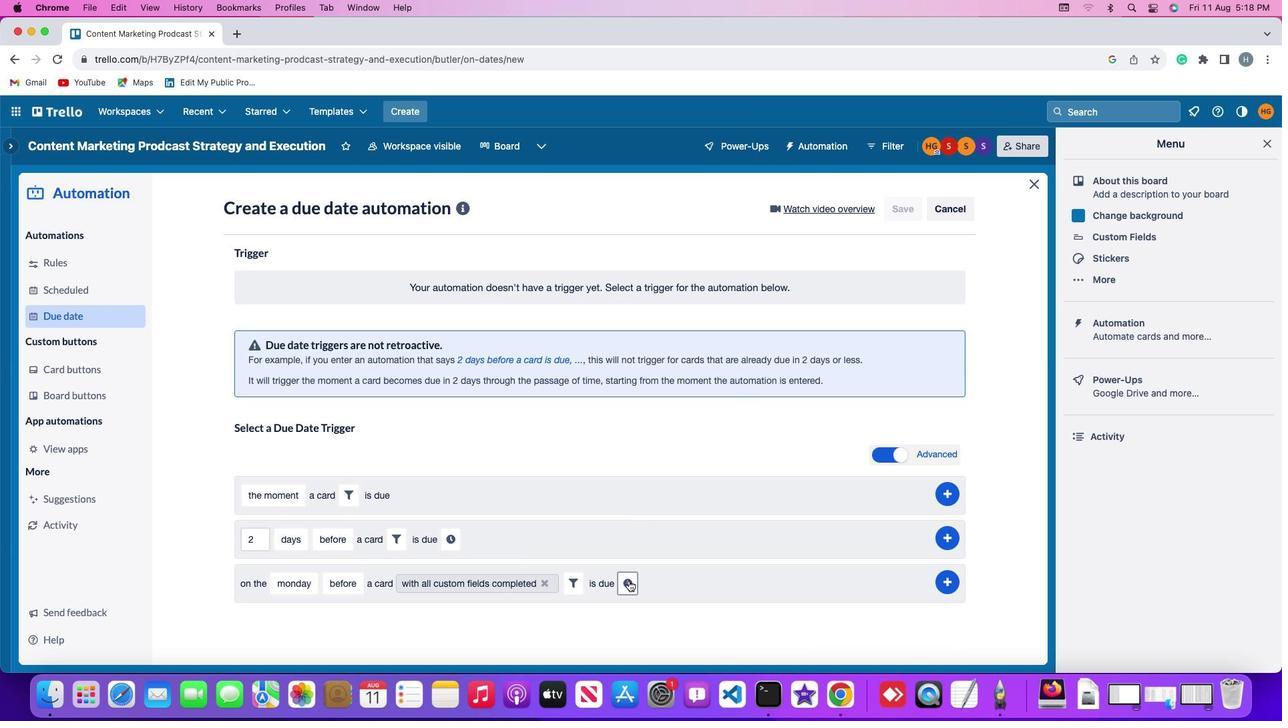 
Action: Mouse moved to (660, 584)
Screenshot: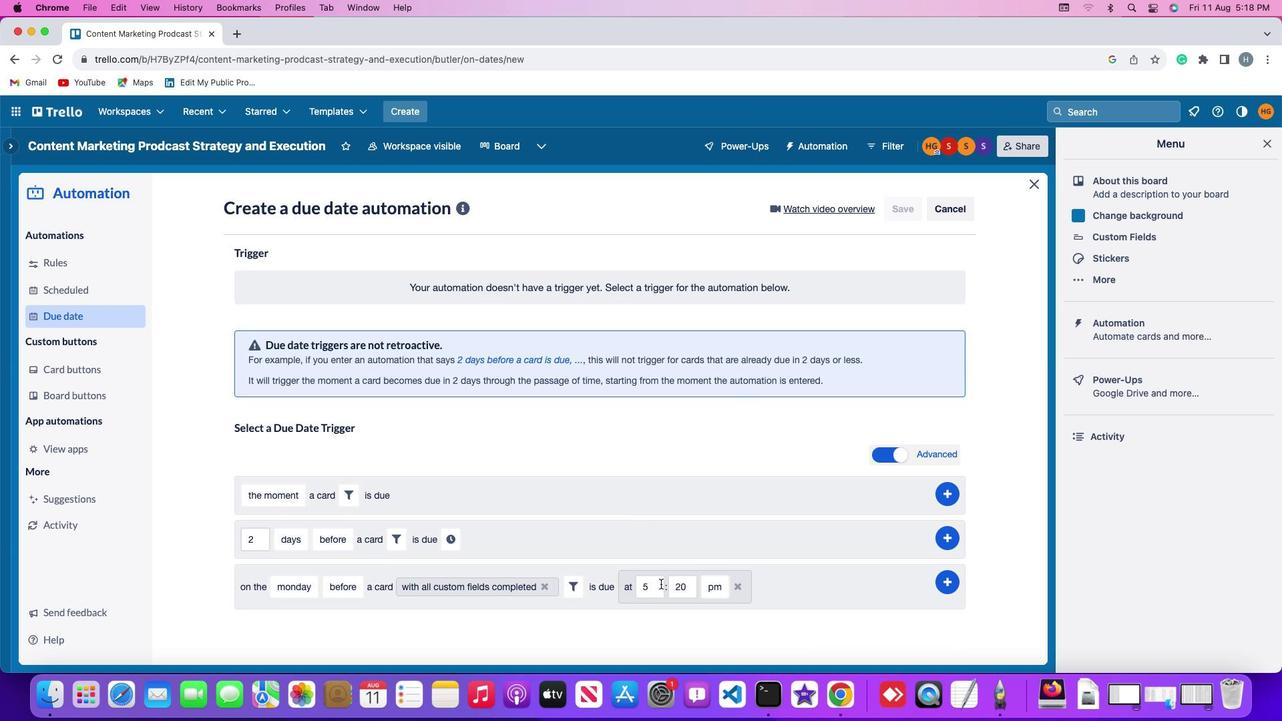 
Action: Mouse pressed left at (660, 584)
Screenshot: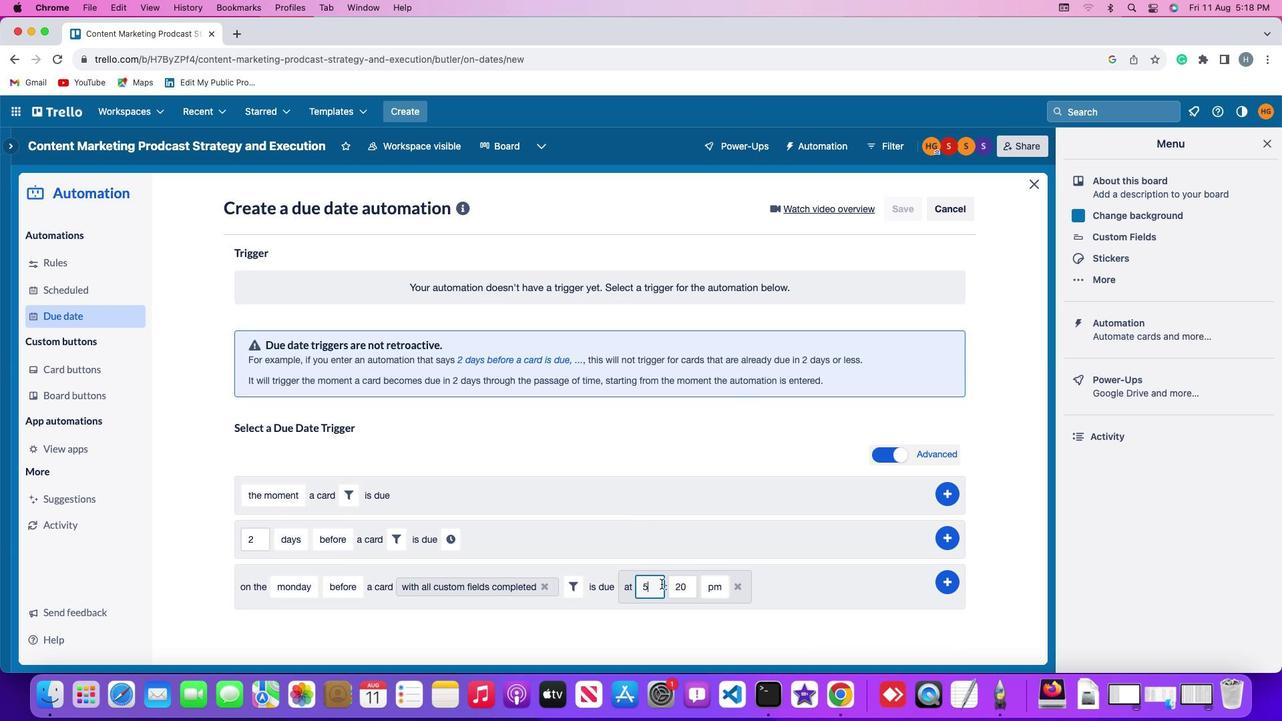 
Action: Mouse moved to (662, 584)
Screenshot: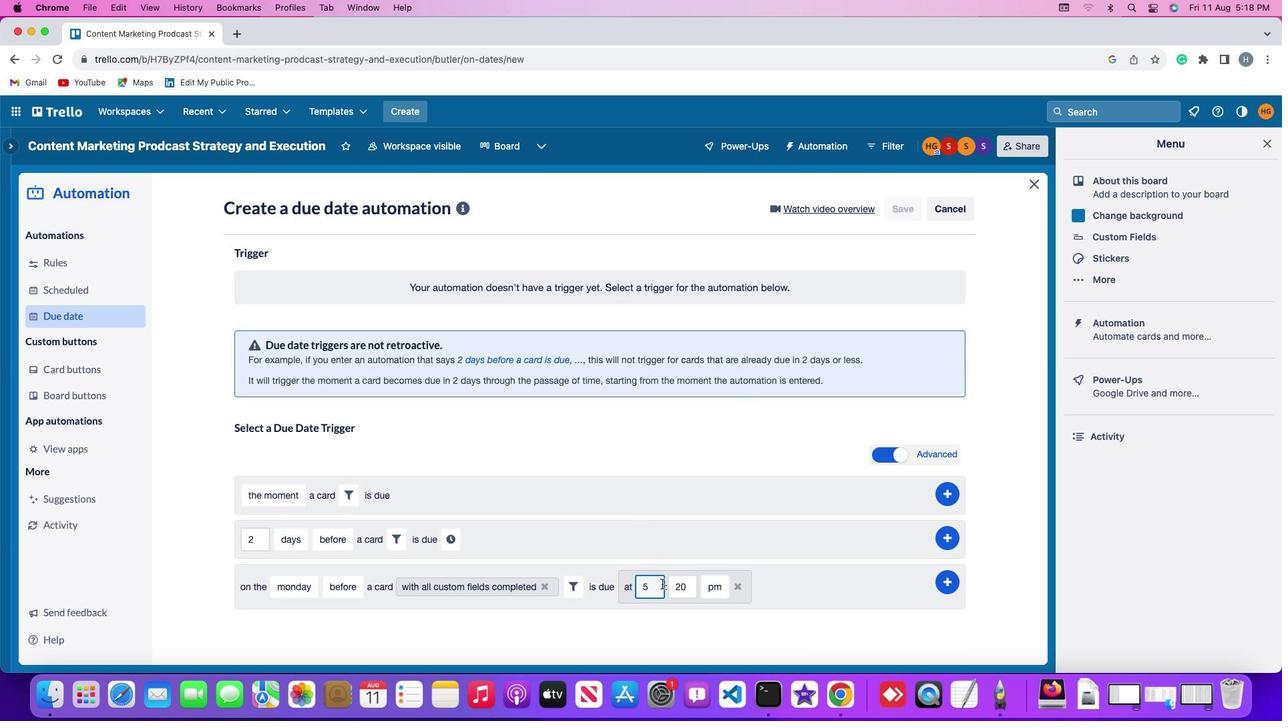 
Action: Key pressed Key.backspace'1''1'
Screenshot: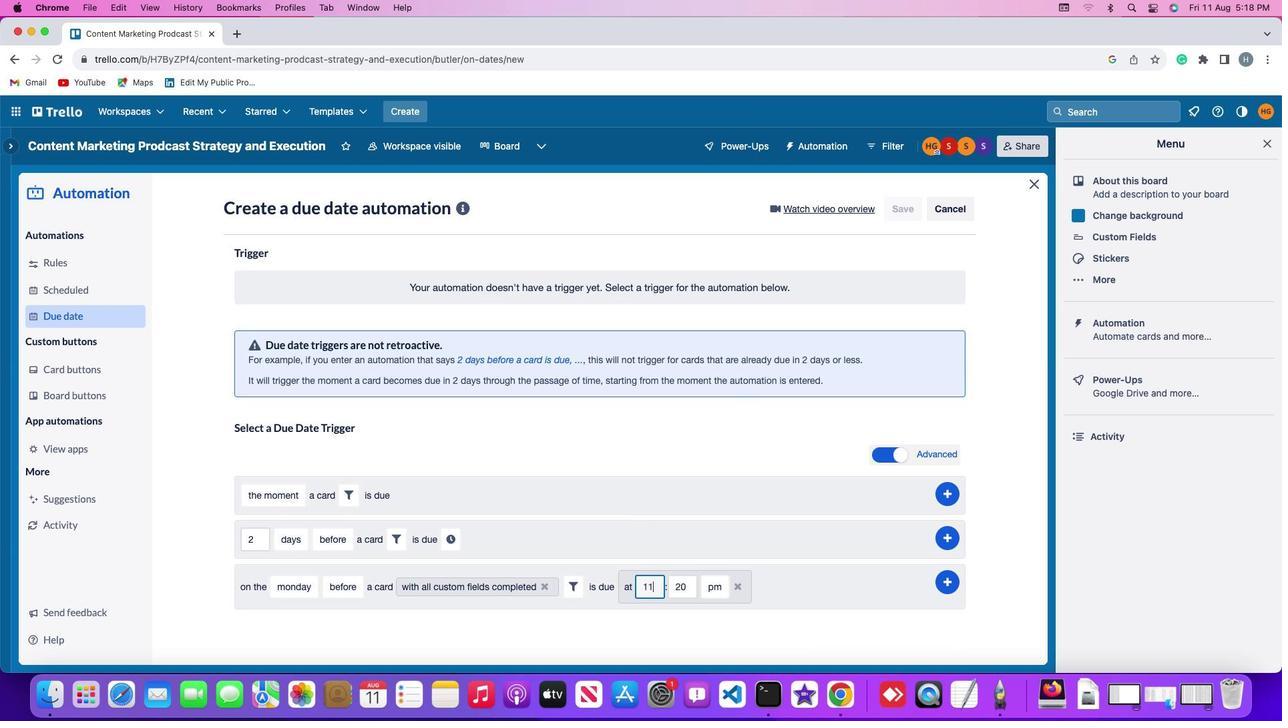 
Action: Mouse moved to (691, 587)
Screenshot: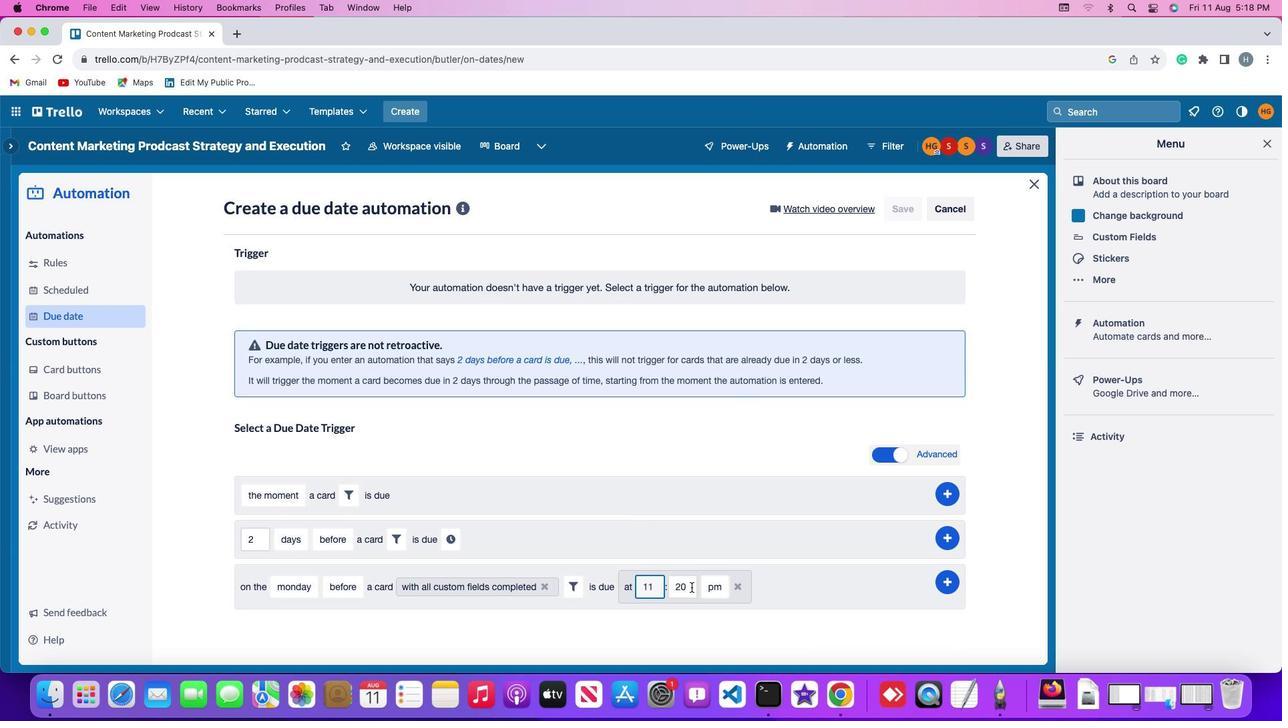 
Action: Mouse pressed left at (691, 587)
Screenshot: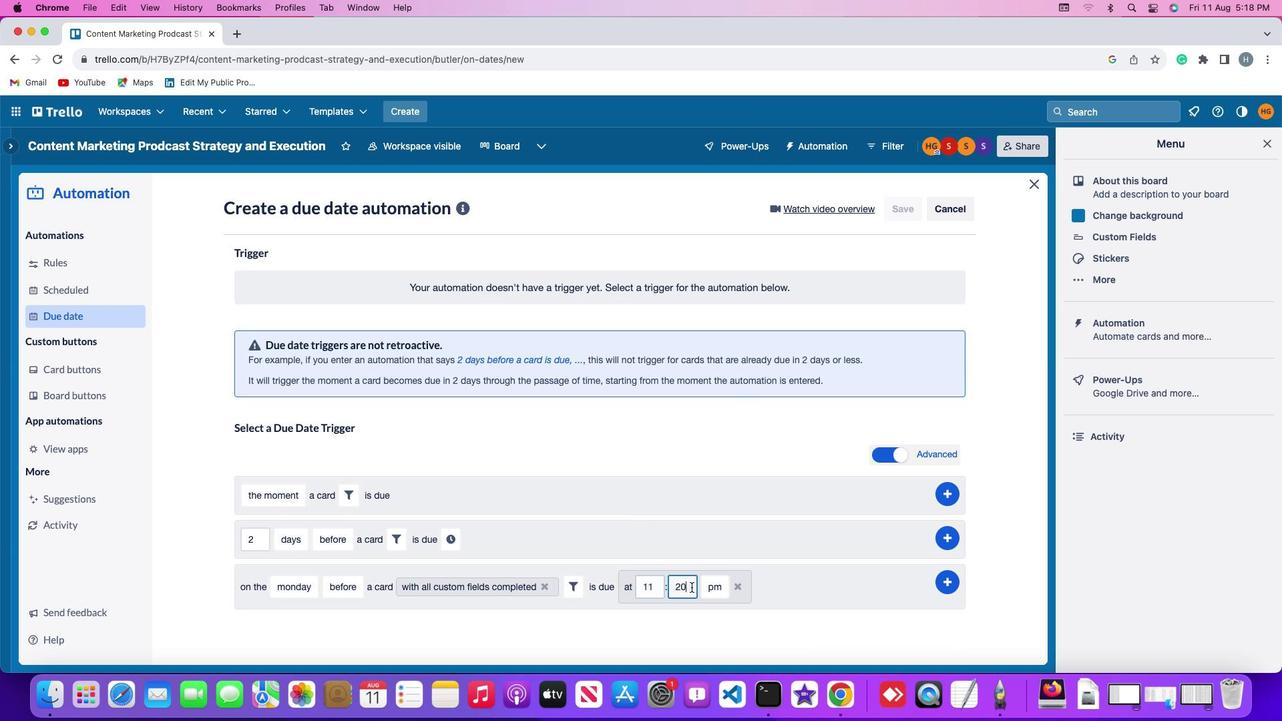 
Action: Key pressed Key.backspaceKey.backspace'0''0'
Screenshot: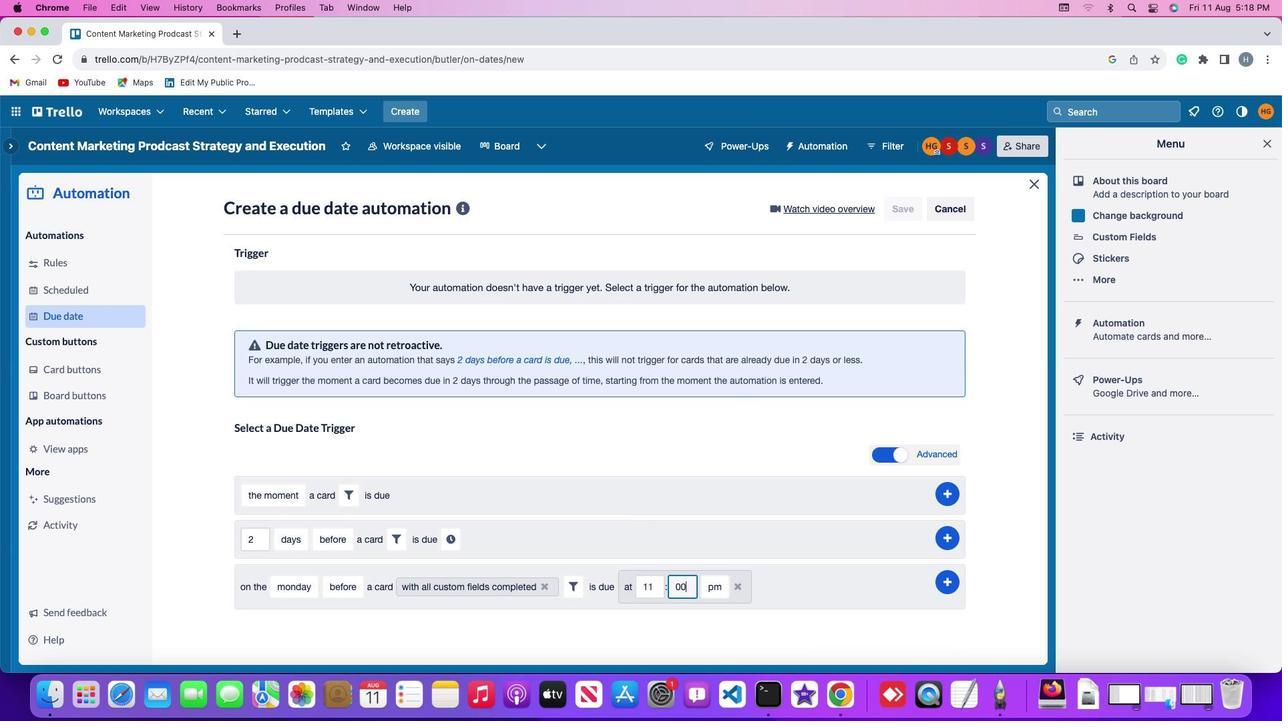 
Action: Mouse moved to (709, 586)
Screenshot: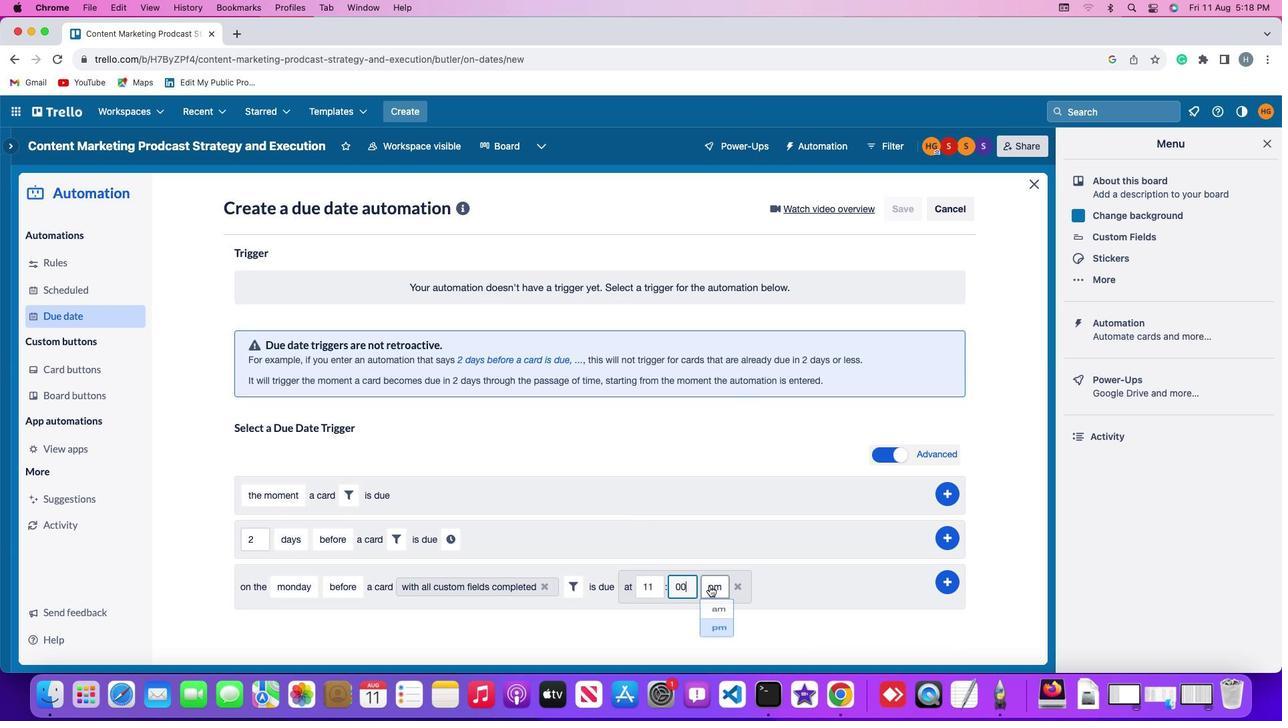 
Action: Mouse pressed left at (709, 586)
Screenshot: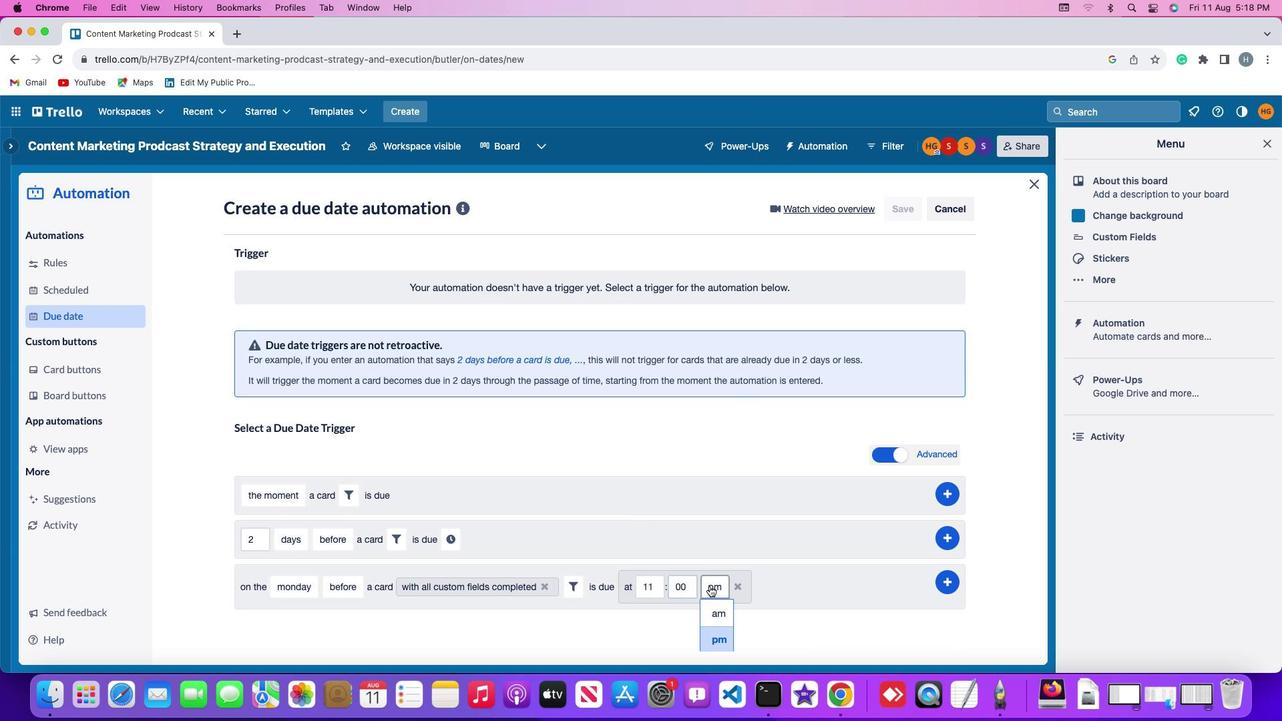 
Action: Mouse moved to (716, 611)
Screenshot: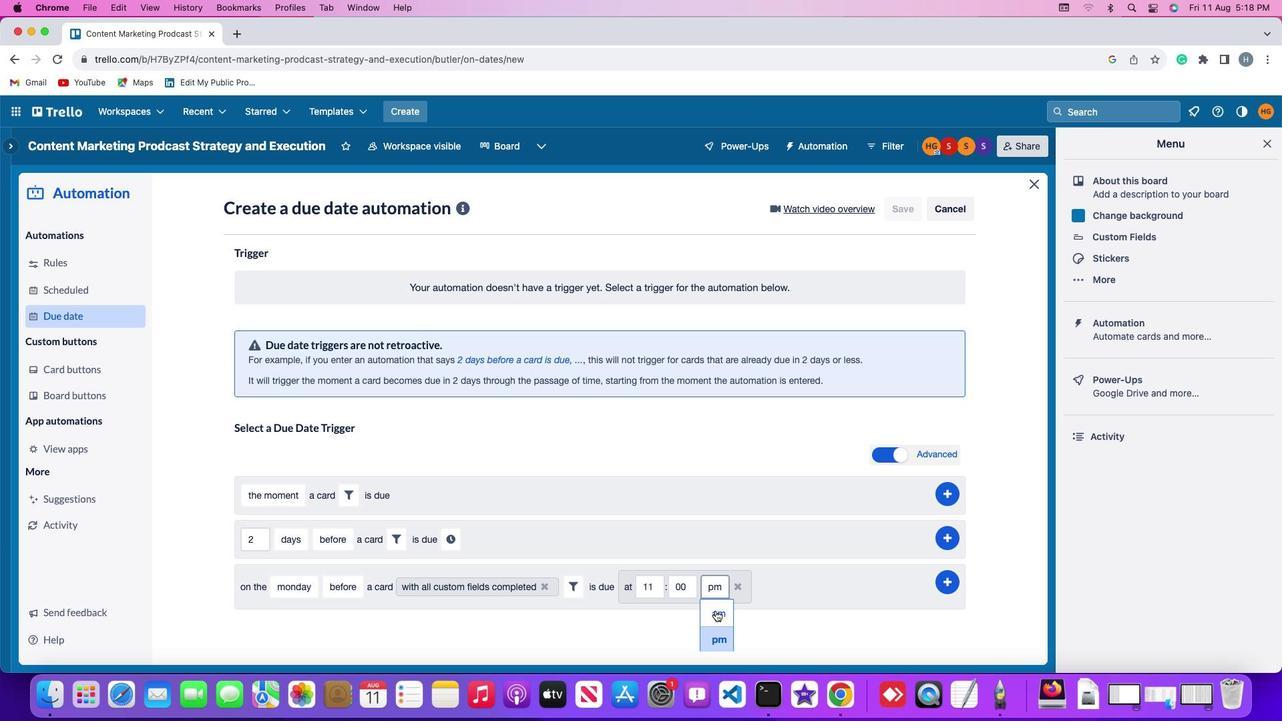 
Action: Mouse pressed left at (716, 611)
Screenshot: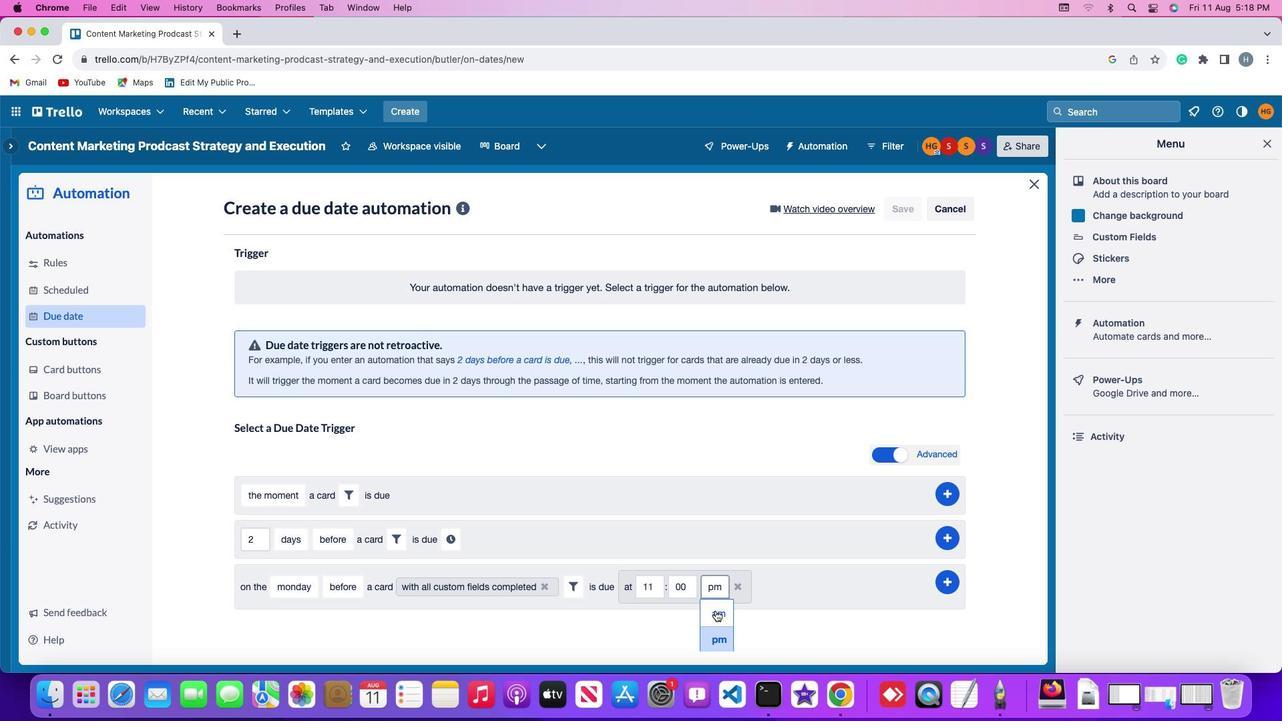 
Action: Mouse moved to (950, 580)
Screenshot: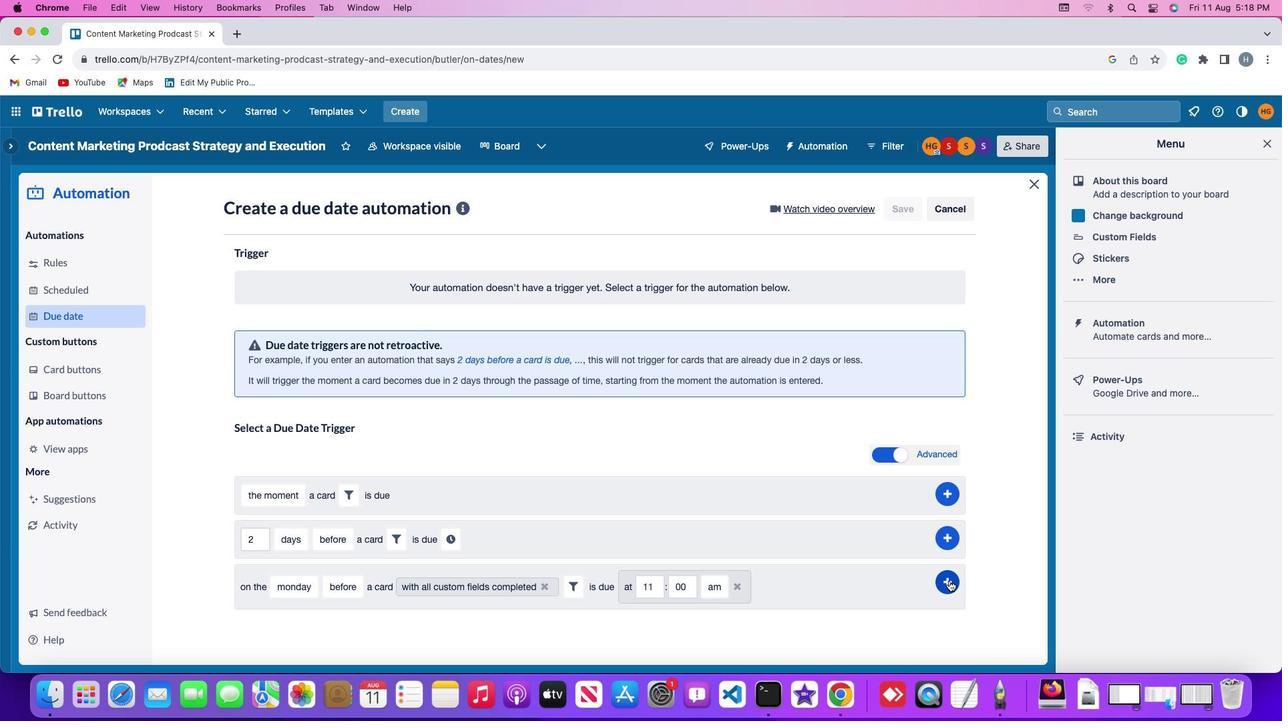 
Action: Mouse pressed left at (950, 580)
Screenshot: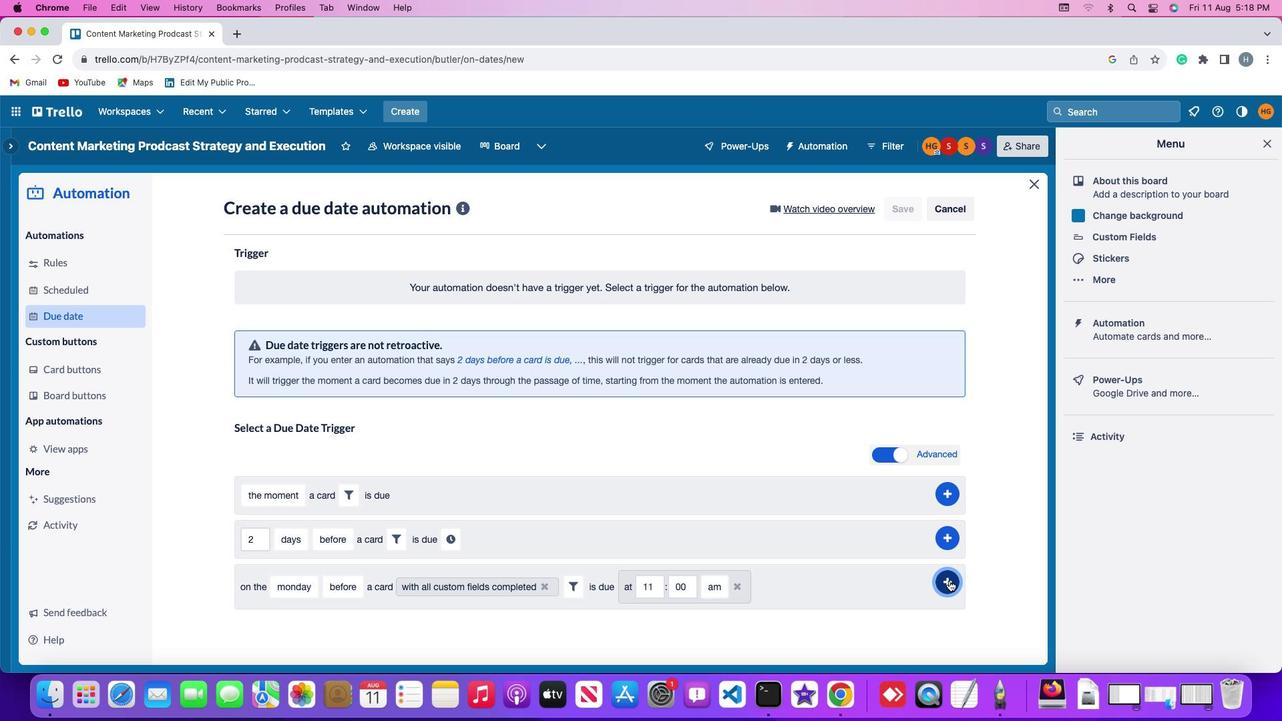 
Action: Mouse moved to (1005, 463)
Screenshot: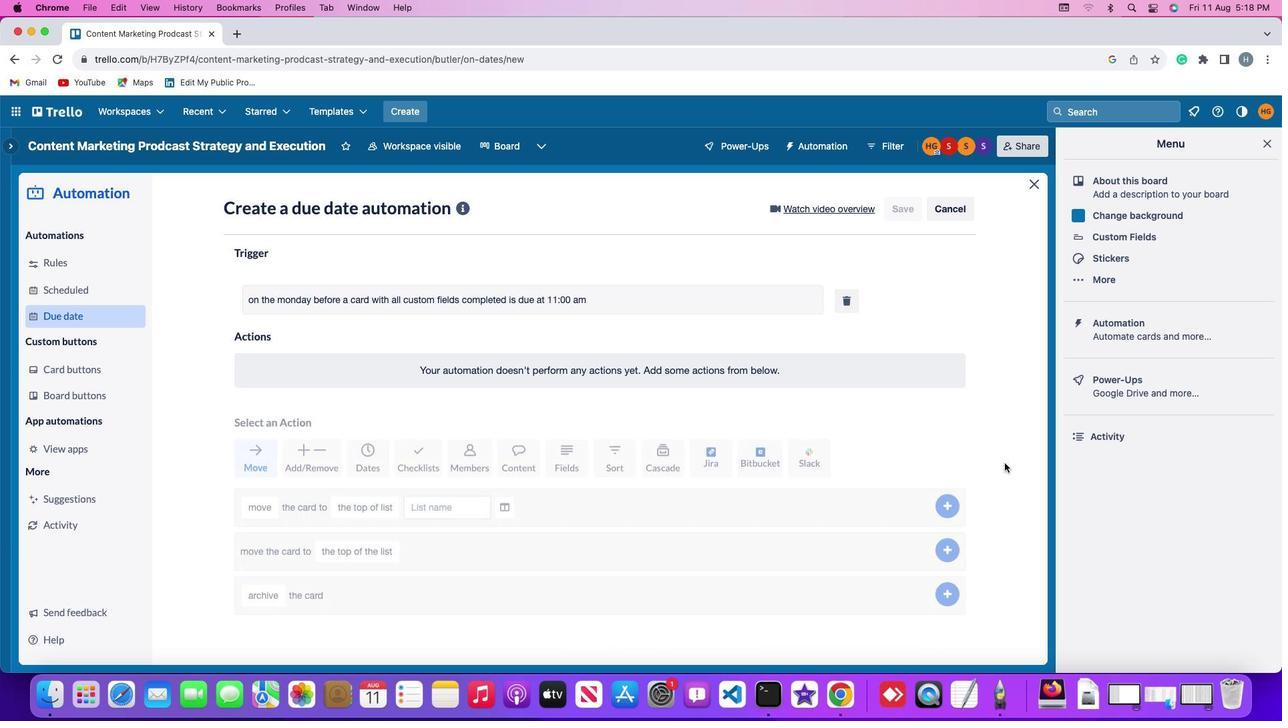 
